 Task: Find connections with filter location Kyrenia with filter topic #Bestadvicewith filter profile language French with filter current company ConstructionPlacements Official with filter school Sri Padmavati Mahila Visvavidyalayam with filter industry Retail Office Equipment with filter service category Mortgage Lending with filter keywords title Front-Line Employees
Action: Mouse moved to (523, 64)
Screenshot: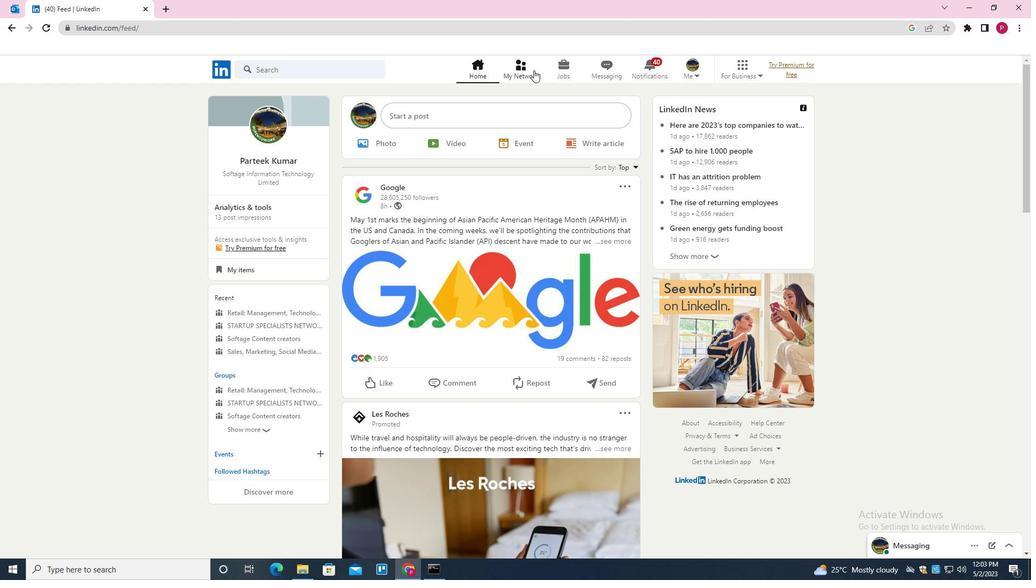 
Action: Mouse pressed left at (523, 64)
Screenshot: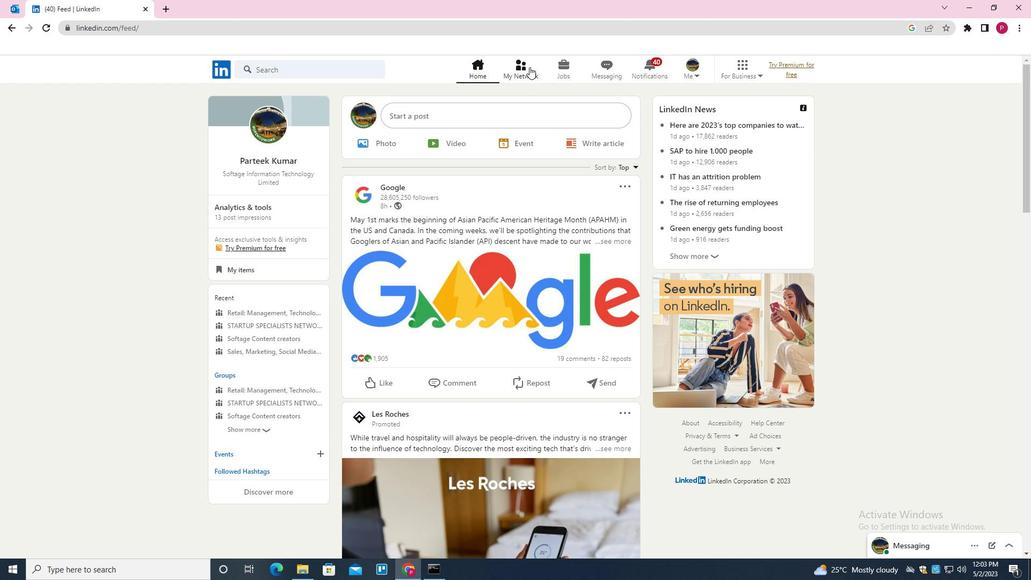 
Action: Mouse moved to (337, 133)
Screenshot: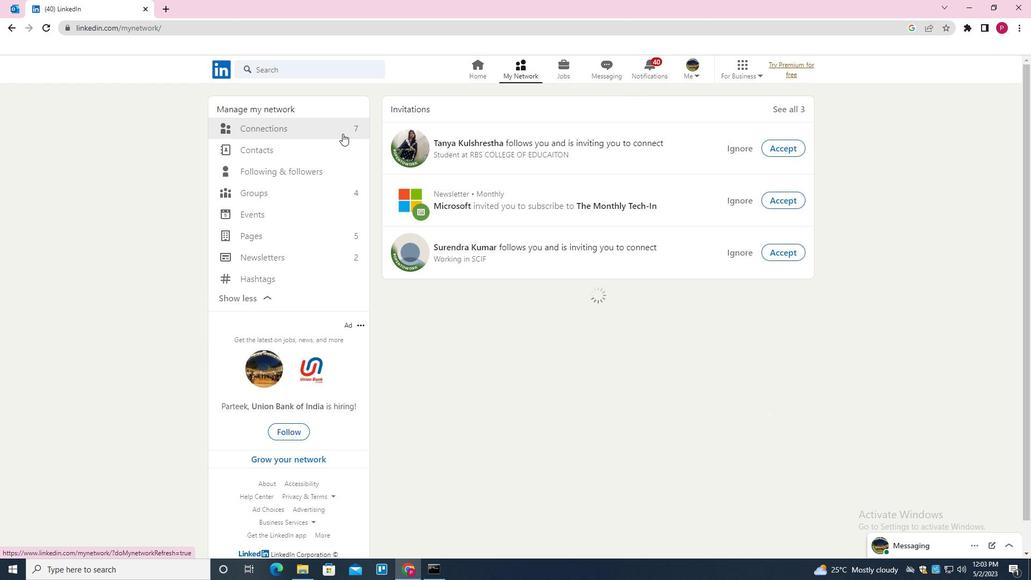 
Action: Mouse pressed left at (337, 133)
Screenshot: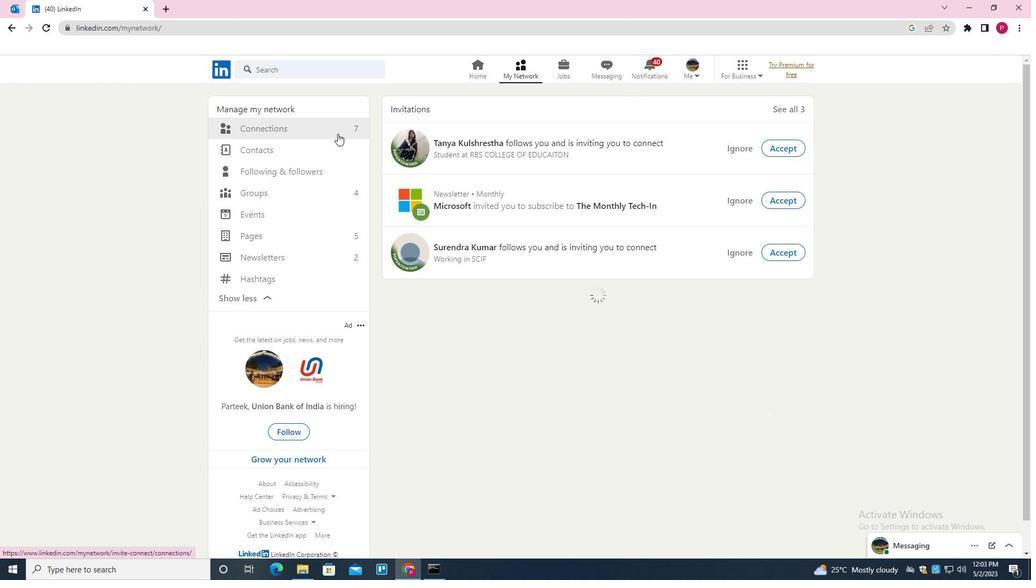 
Action: Mouse moved to (591, 129)
Screenshot: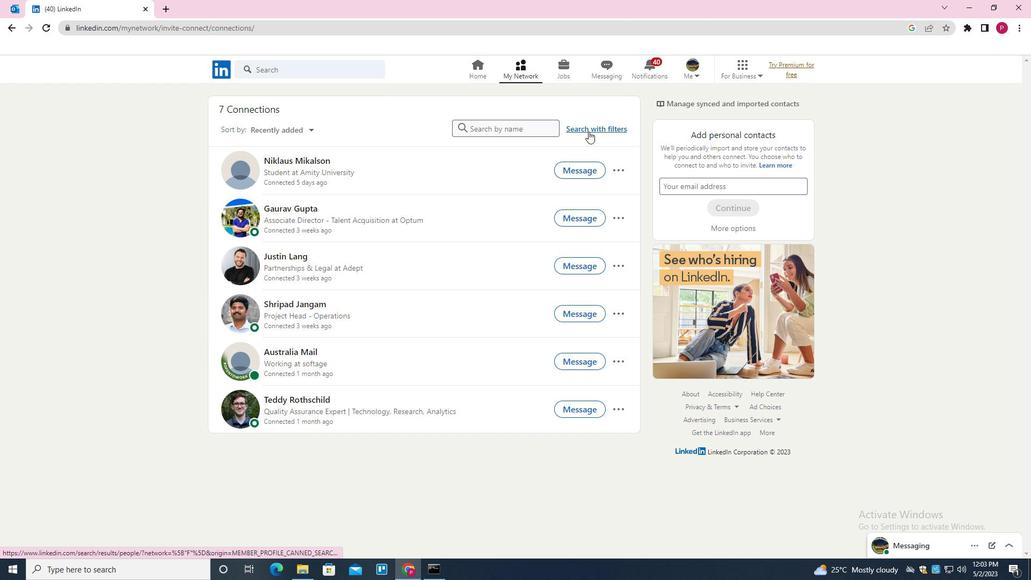 
Action: Mouse pressed left at (591, 129)
Screenshot: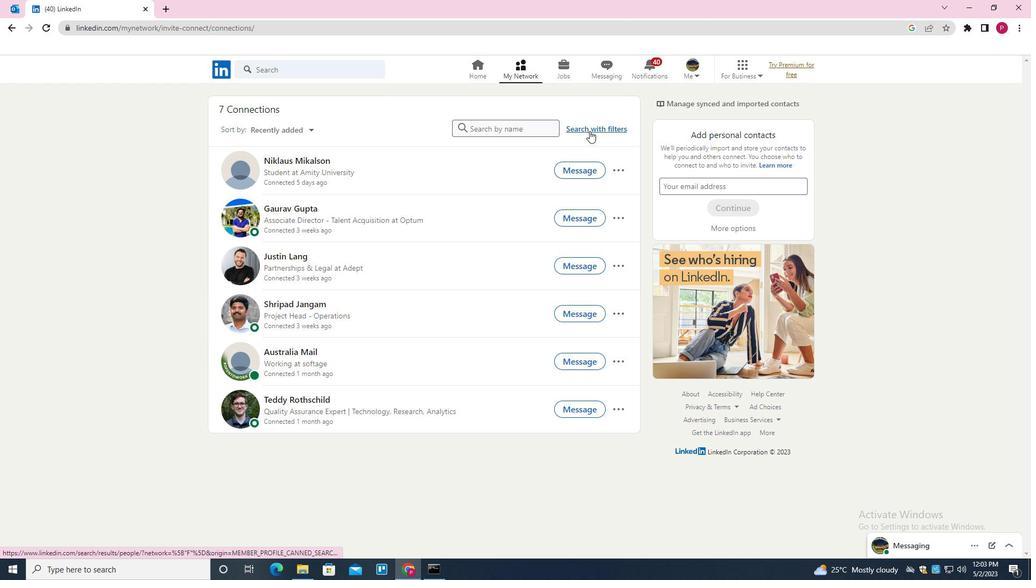 
Action: Mouse moved to (546, 95)
Screenshot: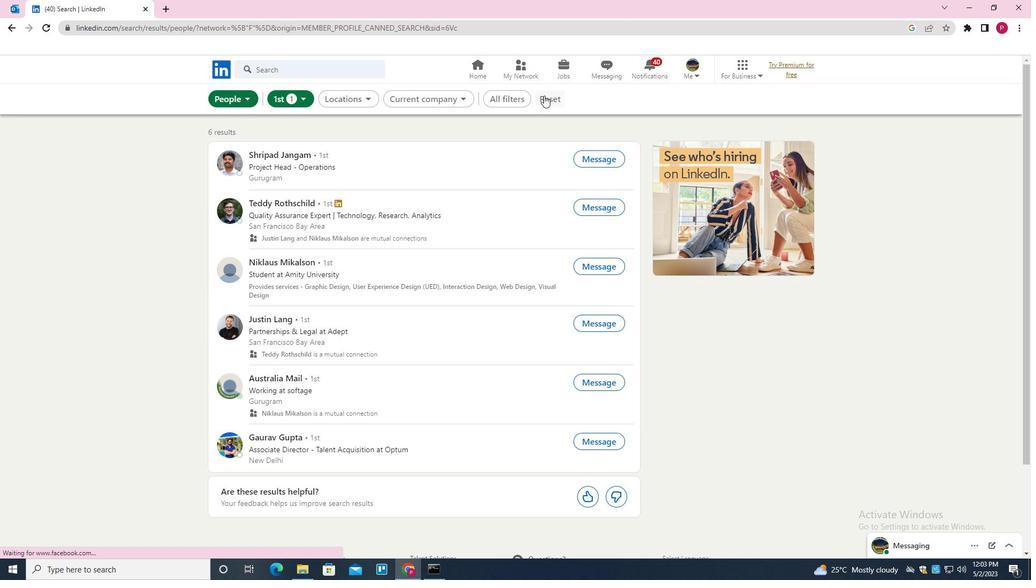 
Action: Mouse pressed left at (546, 95)
Screenshot: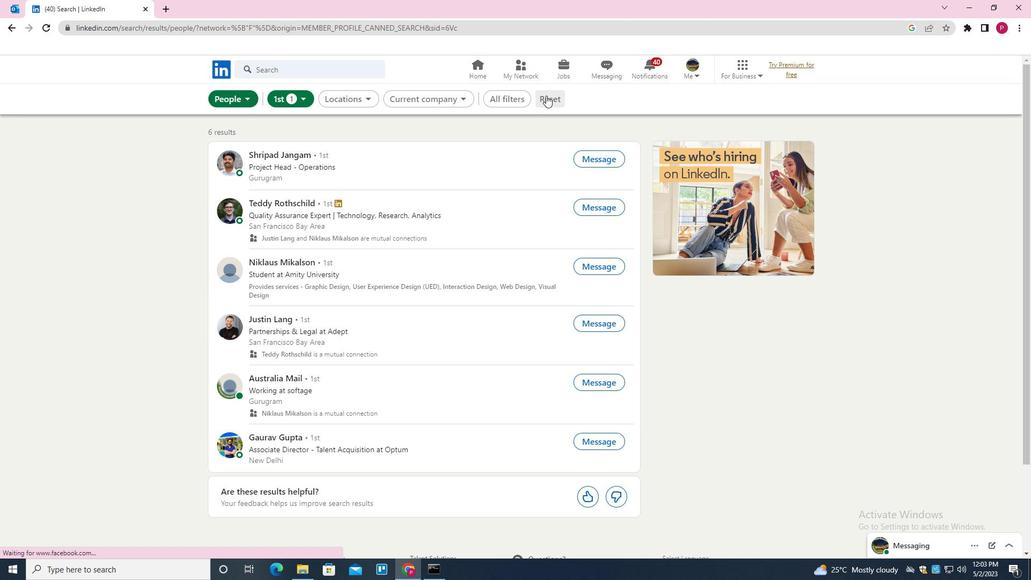 
Action: Mouse moved to (536, 95)
Screenshot: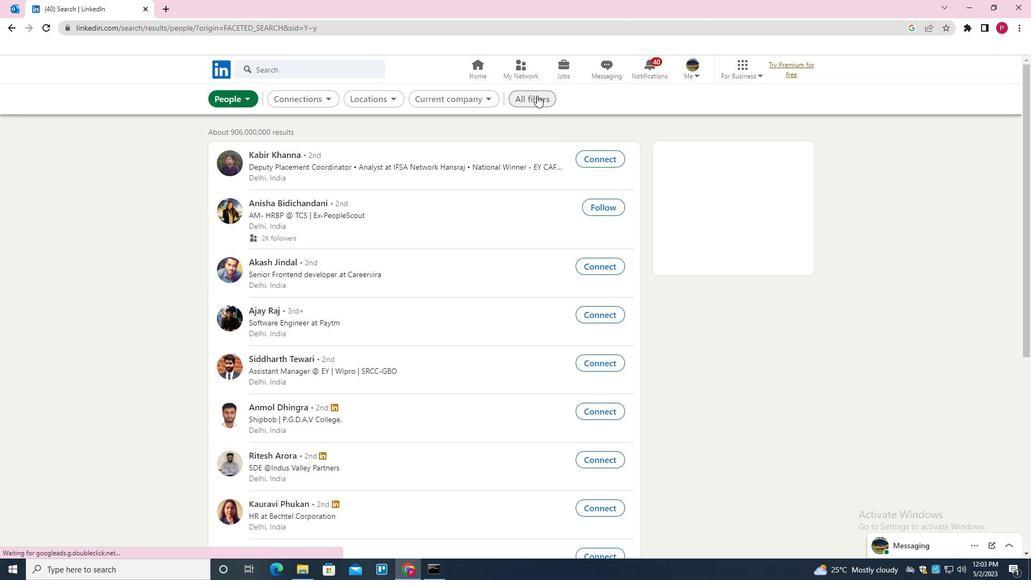 
Action: Mouse pressed left at (536, 95)
Screenshot: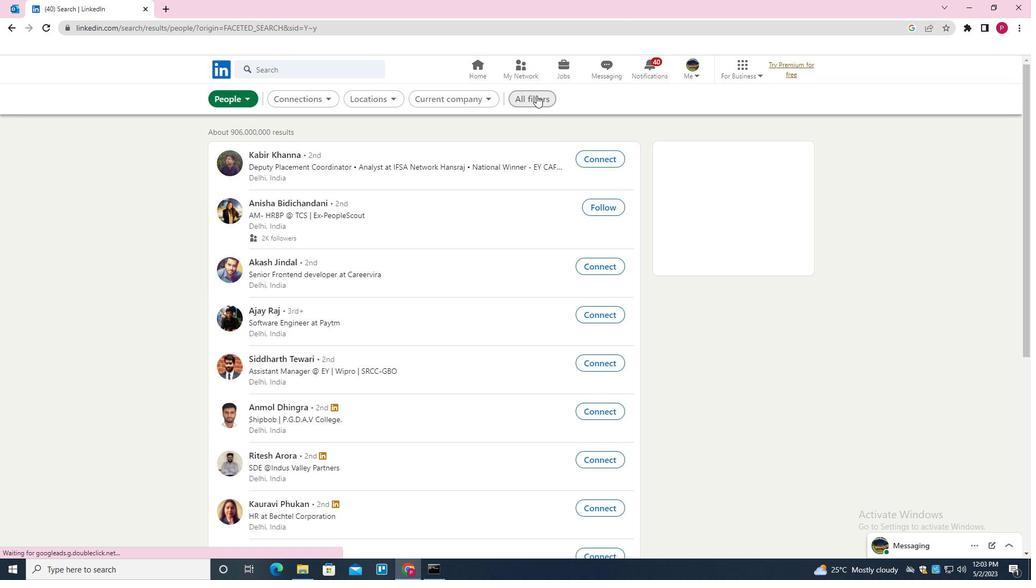 
Action: Mouse moved to (813, 274)
Screenshot: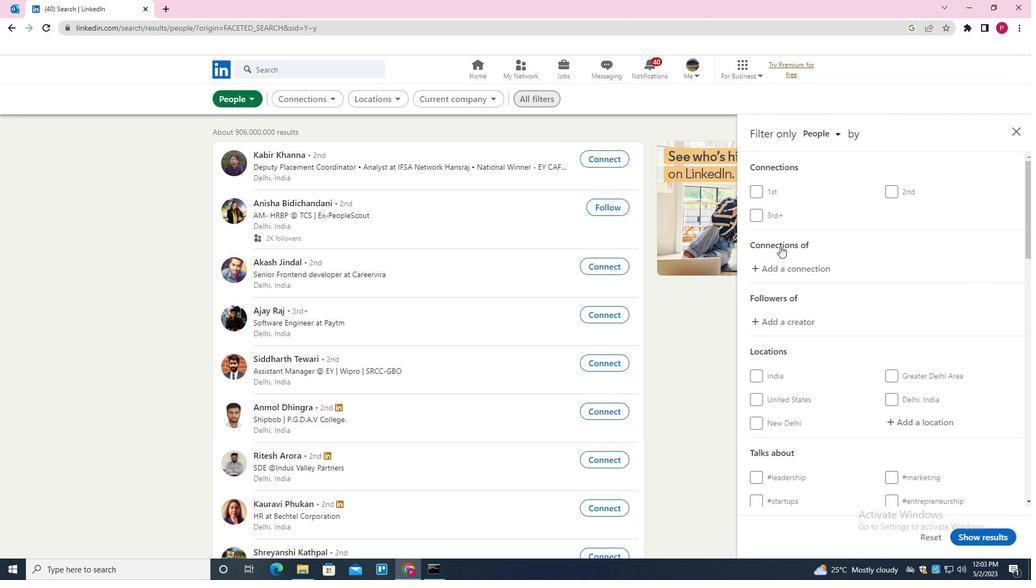 
Action: Mouse scrolled (813, 273) with delta (0, 0)
Screenshot: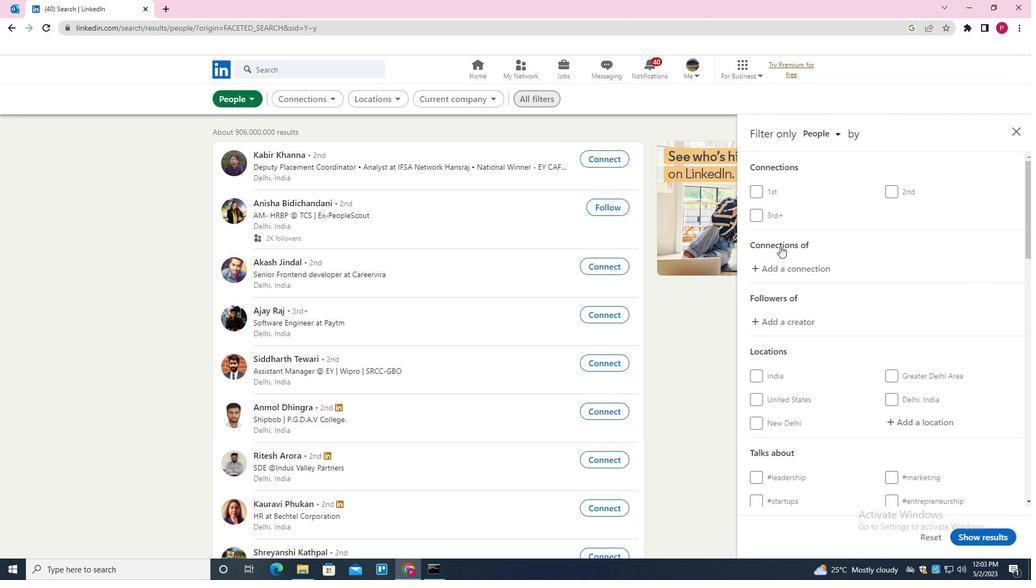 
Action: Mouse moved to (816, 278)
Screenshot: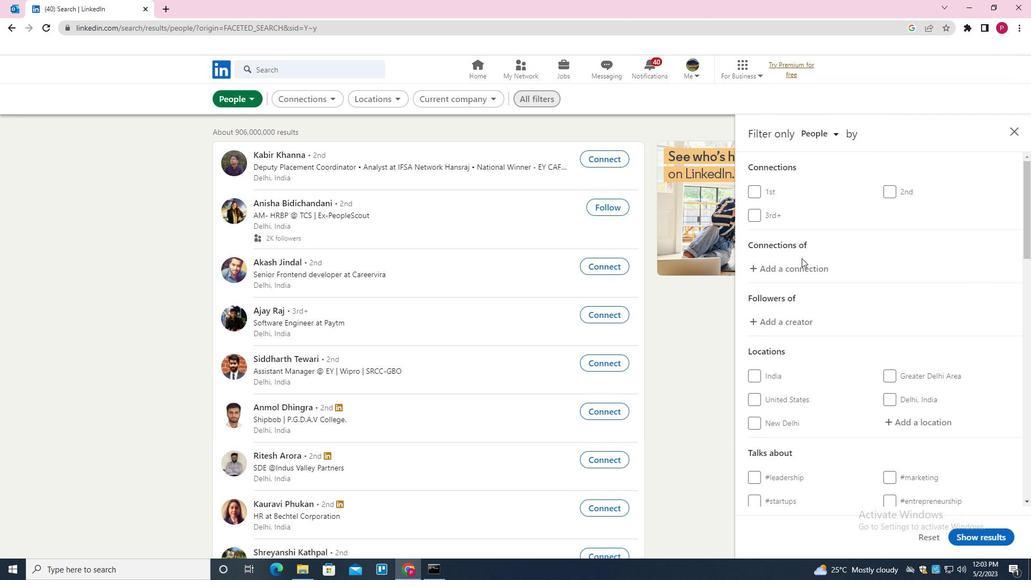 
Action: Mouse scrolled (816, 278) with delta (0, 0)
Screenshot: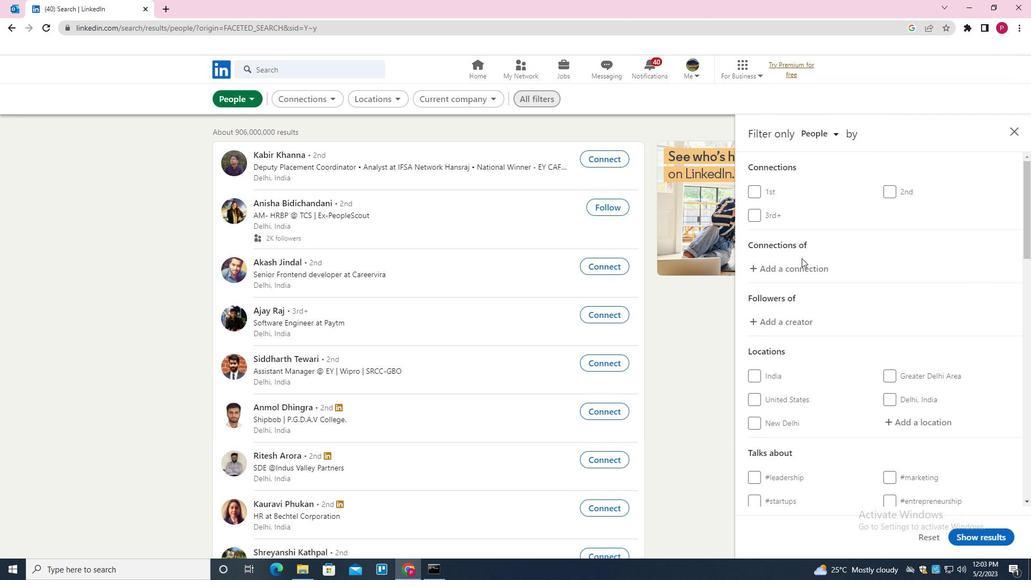 
Action: Mouse moved to (818, 280)
Screenshot: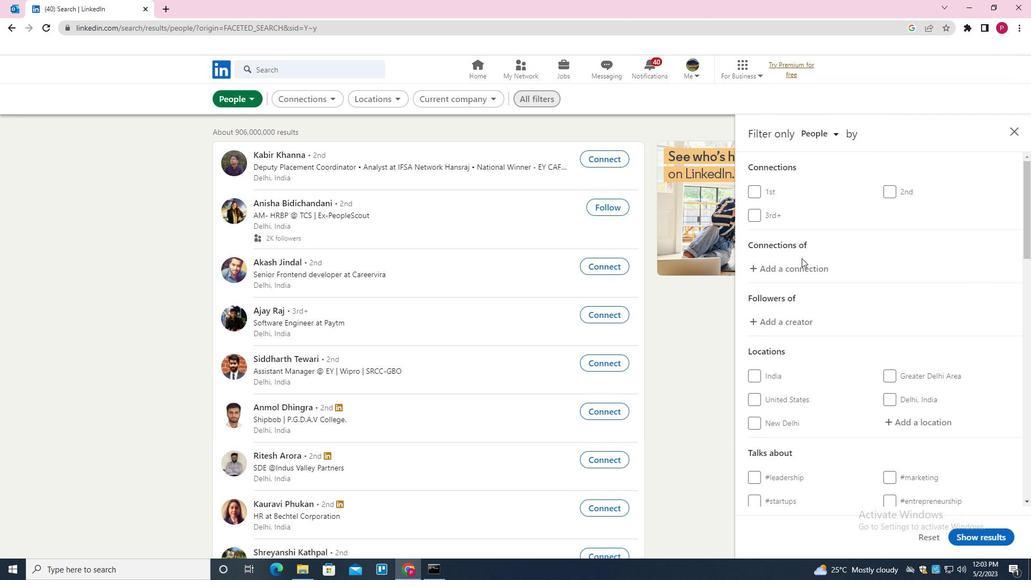 
Action: Mouse scrolled (818, 280) with delta (0, 0)
Screenshot: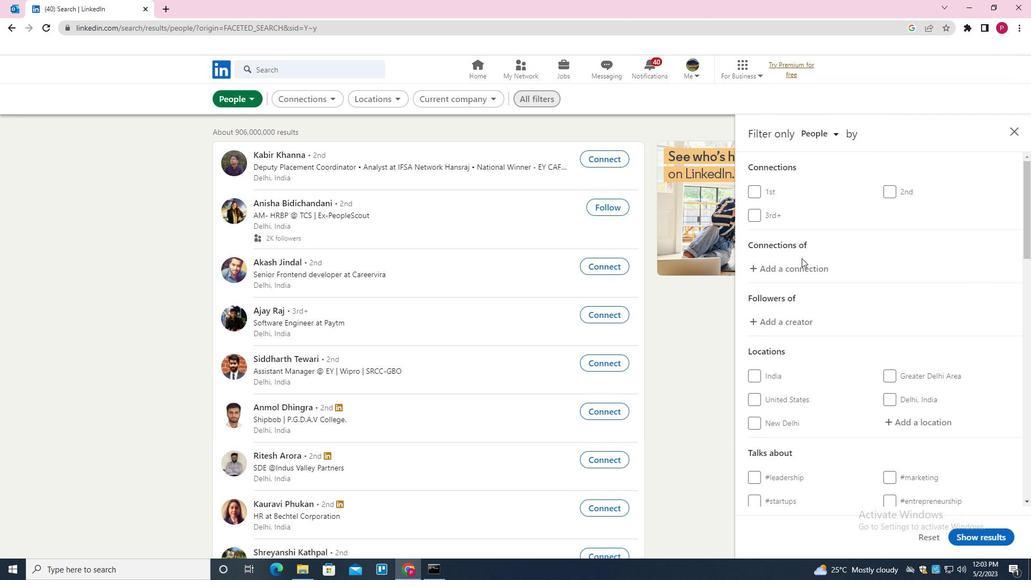 
Action: Mouse moved to (936, 267)
Screenshot: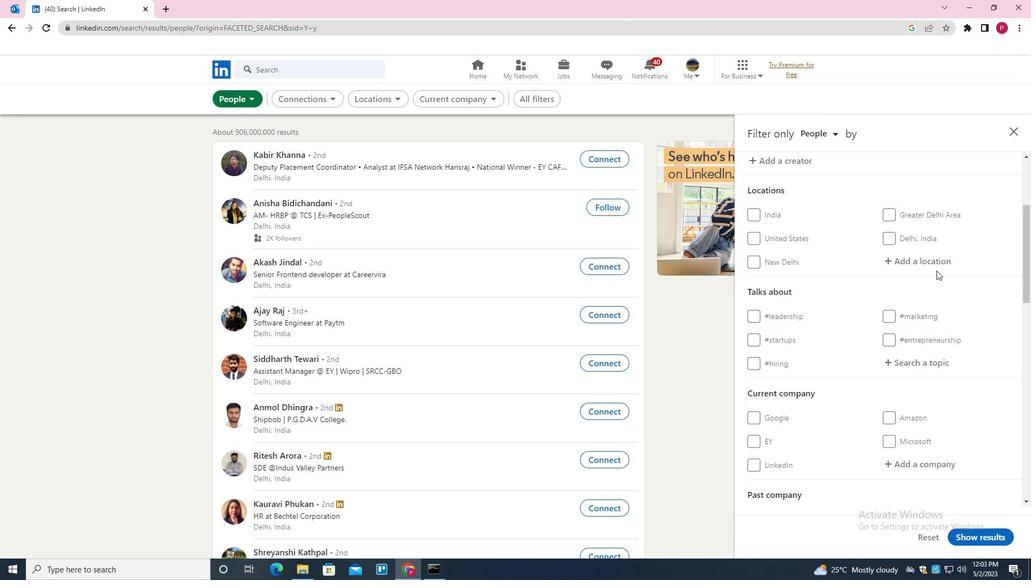 
Action: Mouse pressed left at (936, 267)
Screenshot: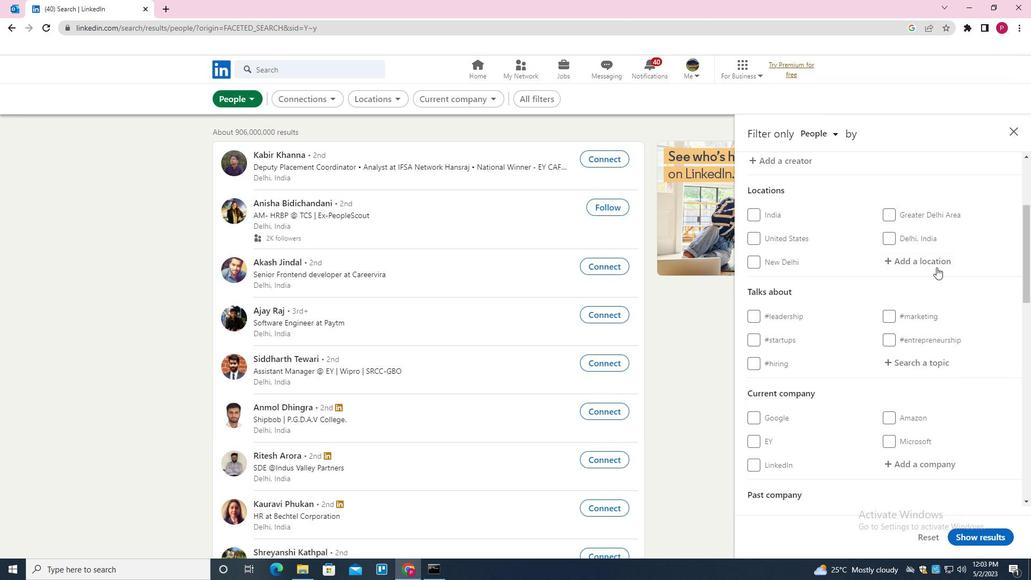 
Action: Mouse moved to (934, 268)
Screenshot: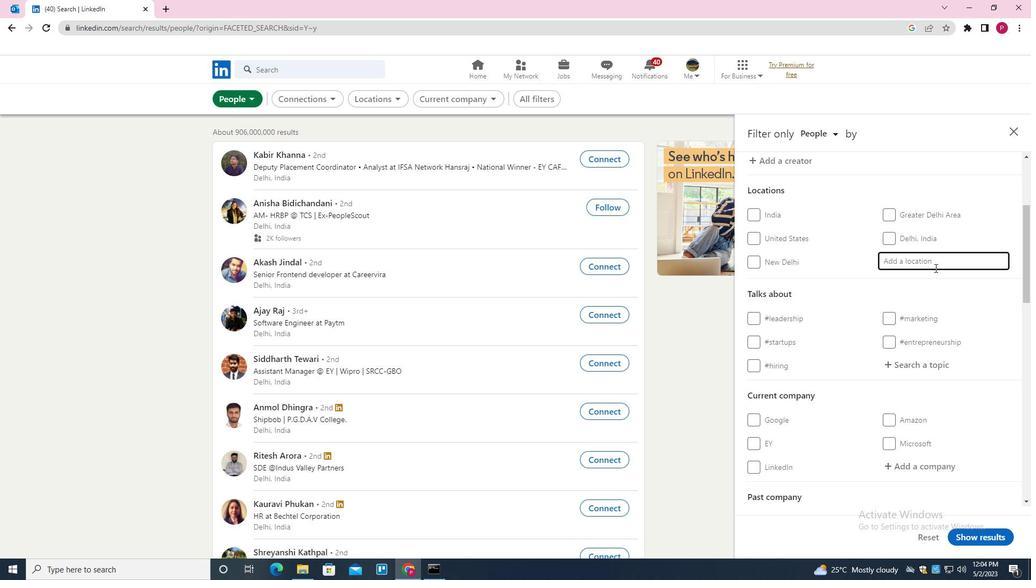 
Action: Key pressed <Key.shift>K
Screenshot: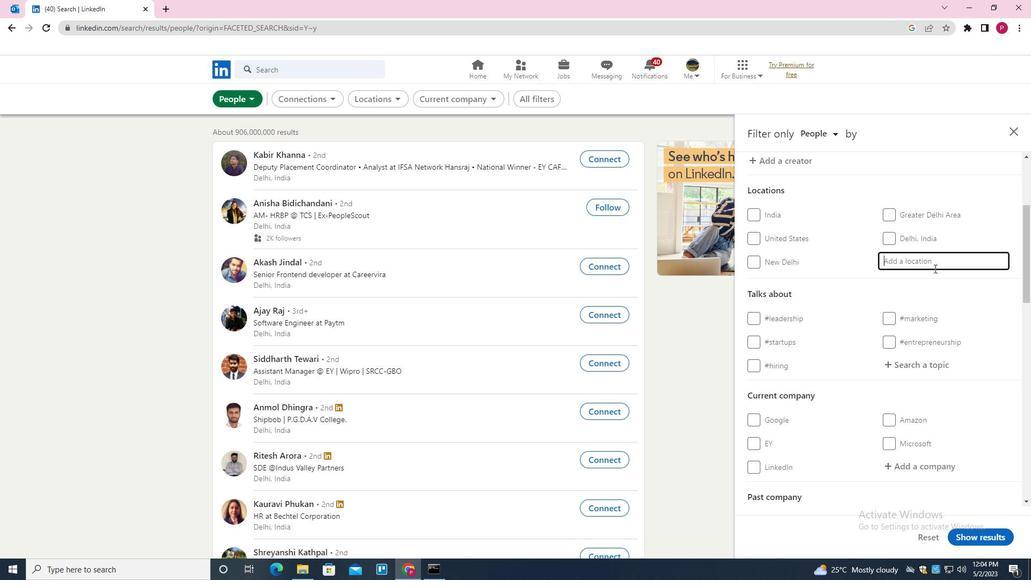 
Action: Mouse moved to (934, 268)
Screenshot: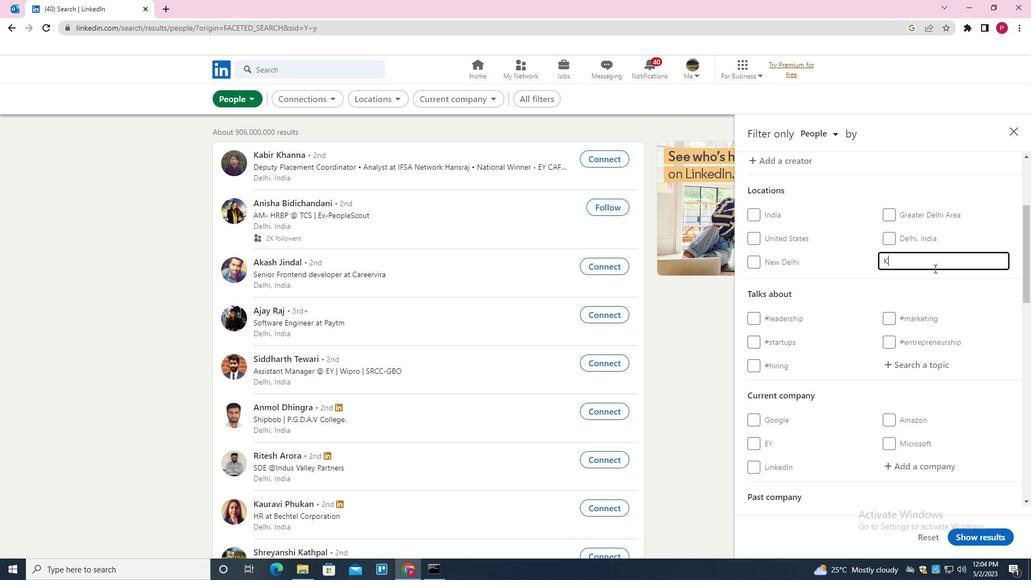 
Action: Key pressed YRE<Key.down><Key.enter>
Screenshot: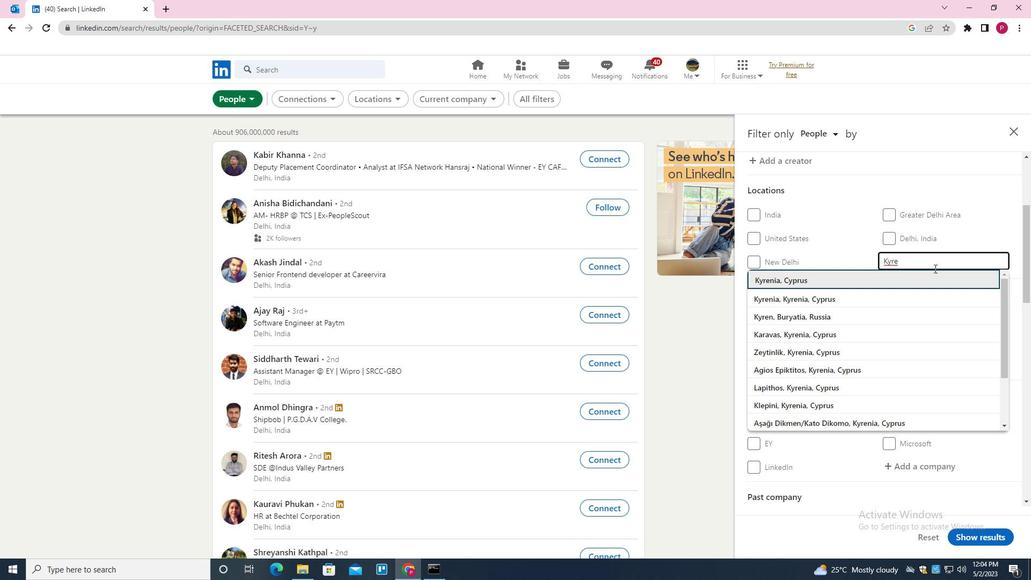 
Action: Mouse moved to (883, 327)
Screenshot: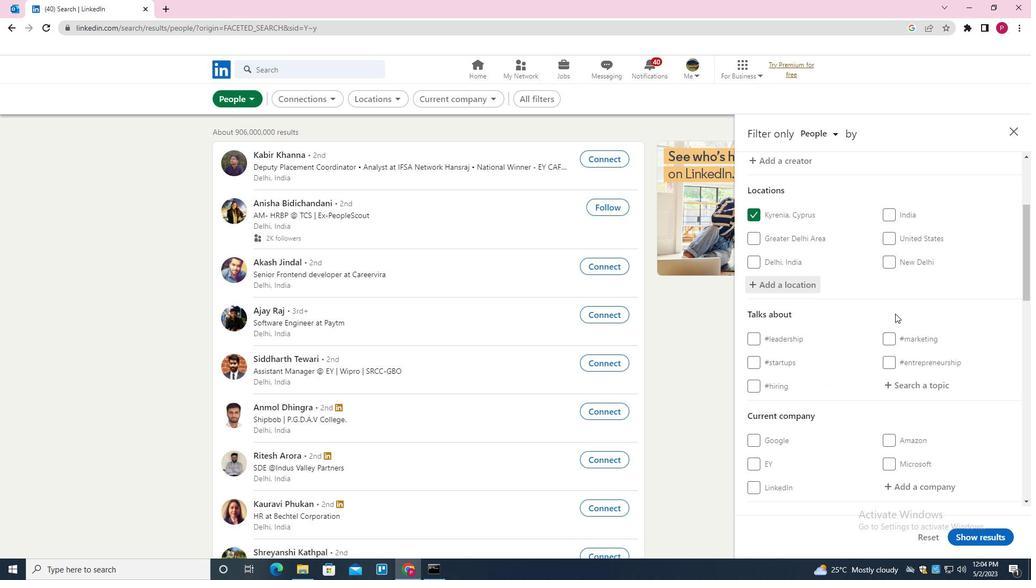 
Action: Mouse scrolled (883, 326) with delta (0, 0)
Screenshot: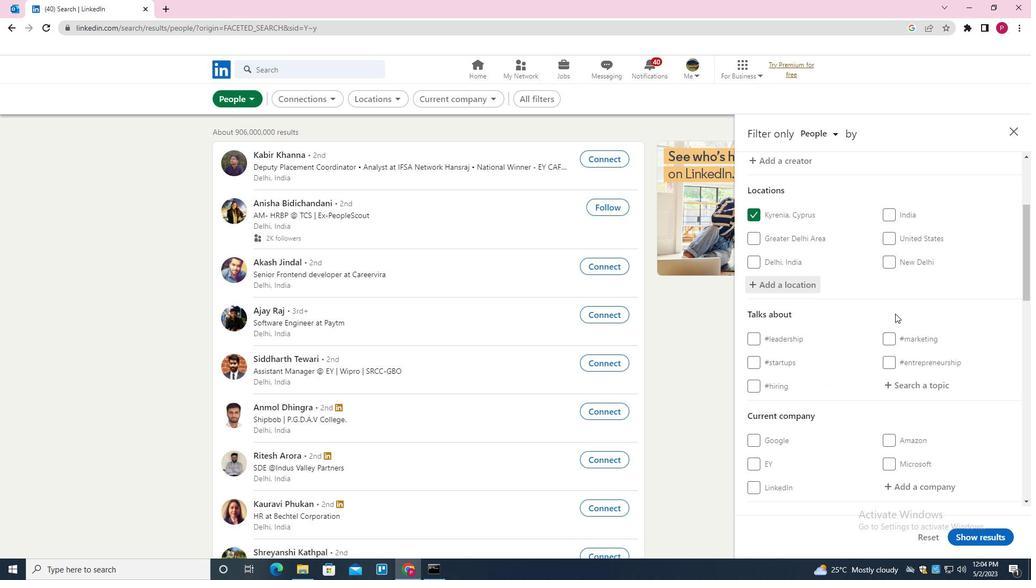 
Action: Mouse scrolled (883, 326) with delta (0, 0)
Screenshot: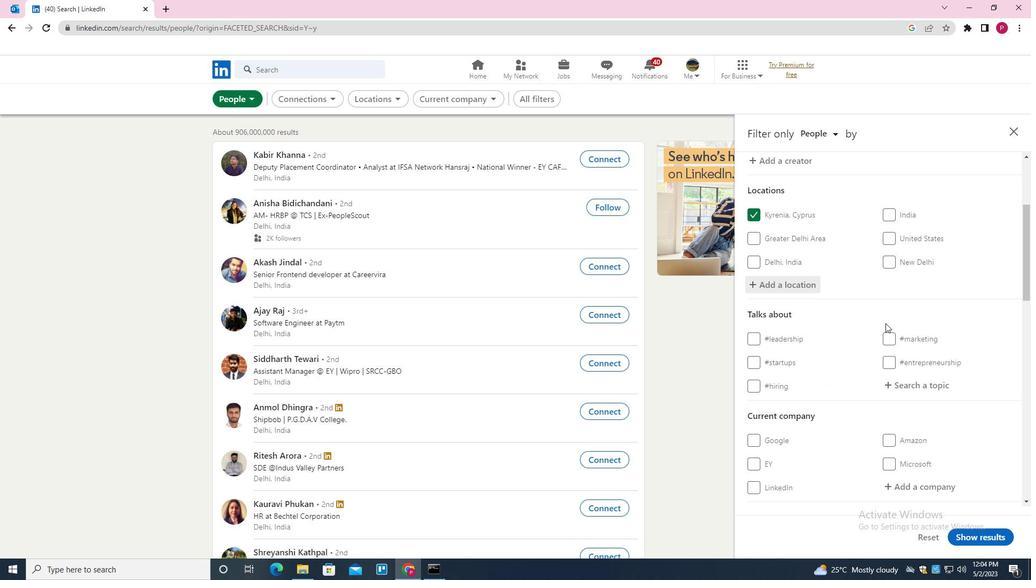 
Action: Mouse scrolled (883, 326) with delta (0, 0)
Screenshot: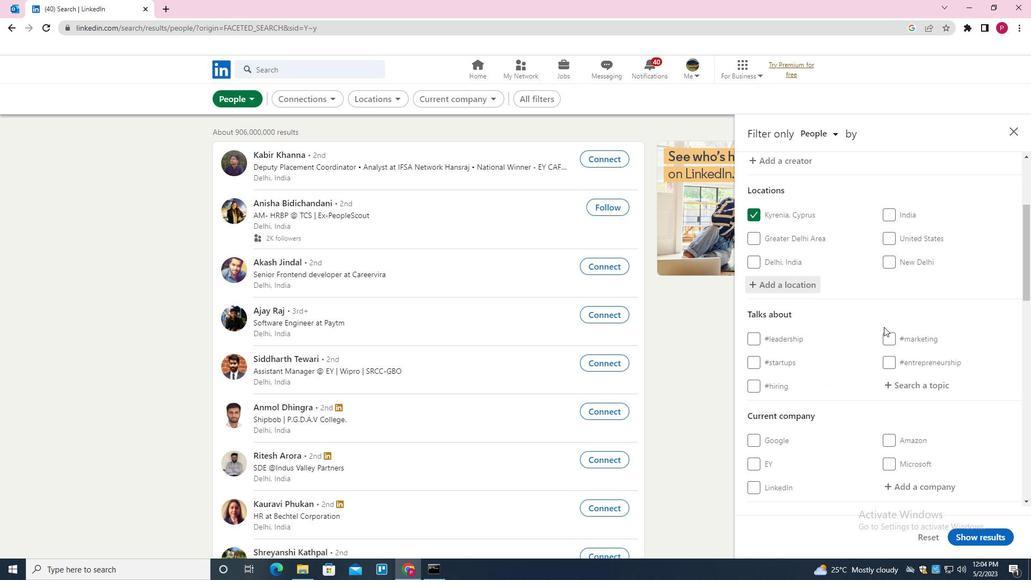 
Action: Mouse moved to (909, 227)
Screenshot: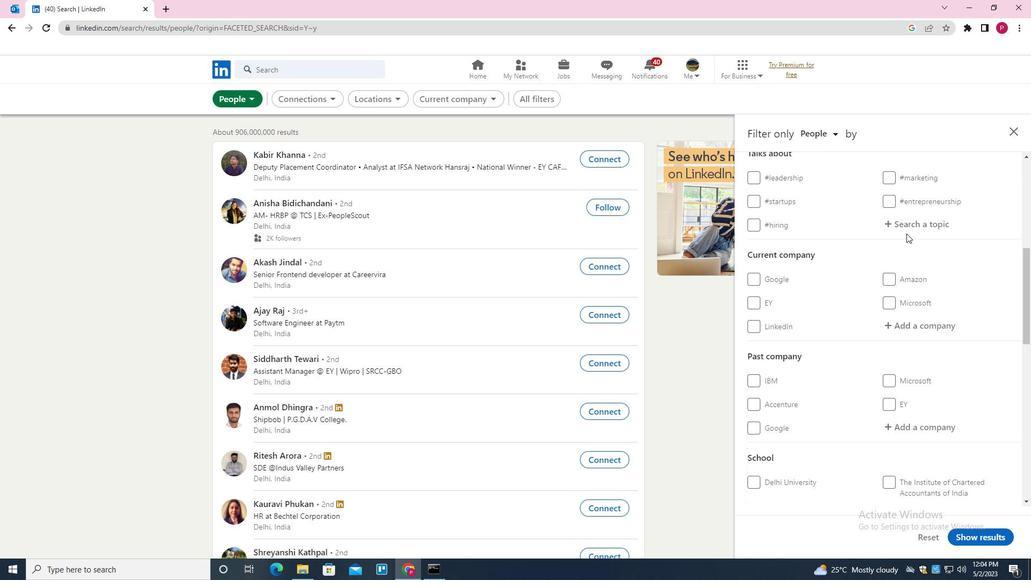 
Action: Mouse pressed left at (909, 227)
Screenshot: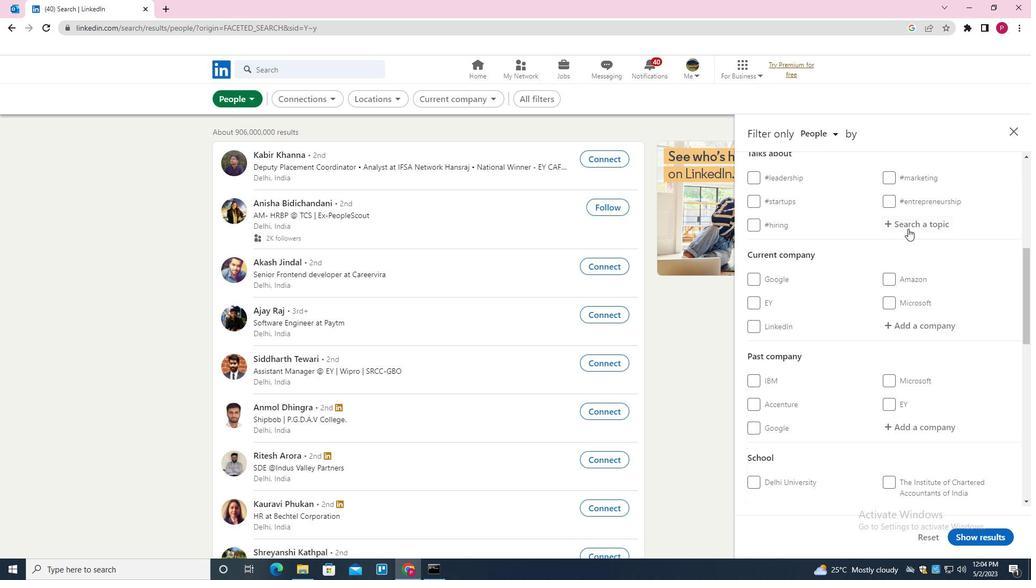 
Action: Key pressed BESTADVICE<Key.down><Key.enter>
Screenshot: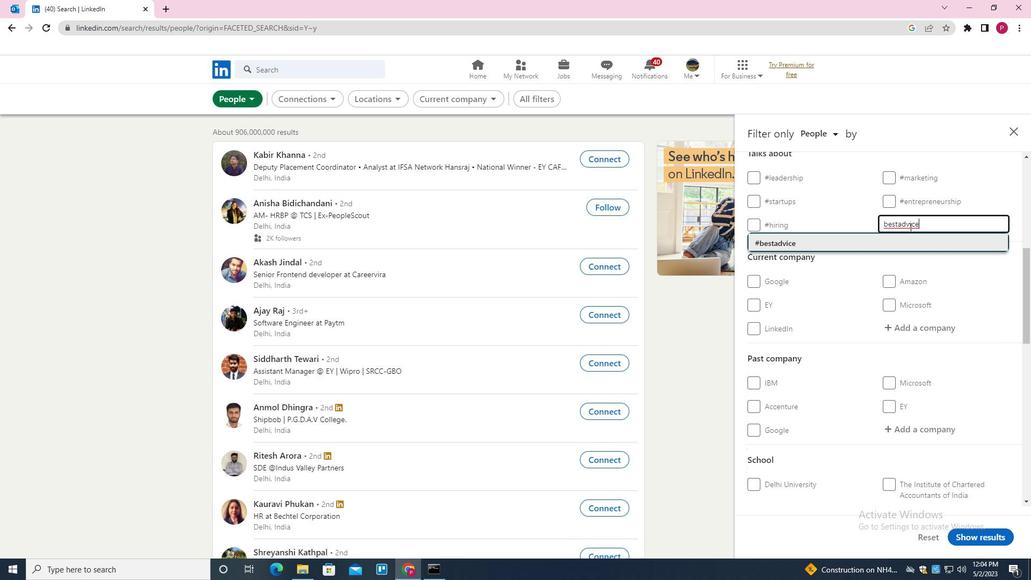 
Action: Mouse moved to (889, 288)
Screenshot: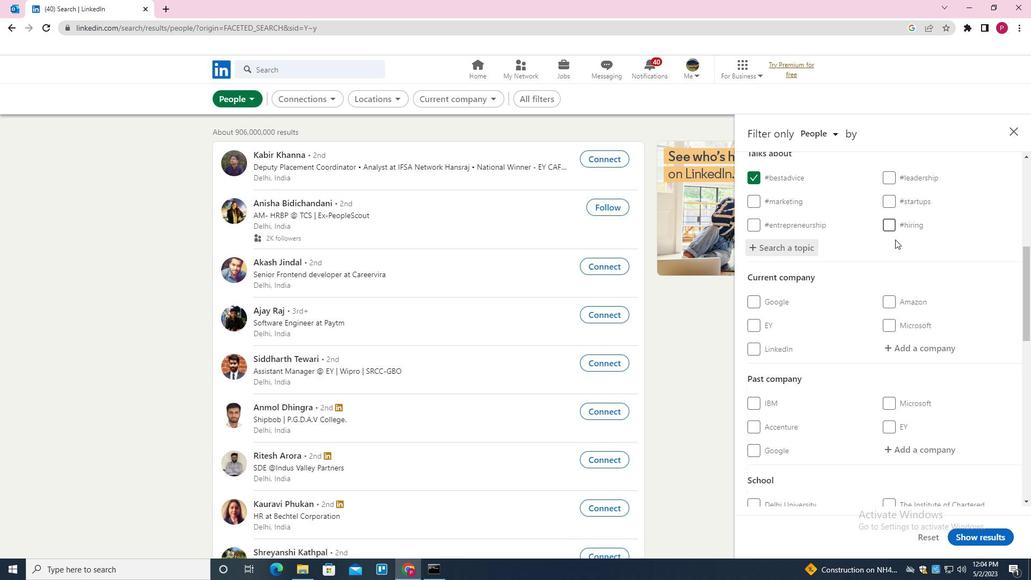 
Action: Mouse scrolled (889, 287) with delta (0, 0)
Screenshot: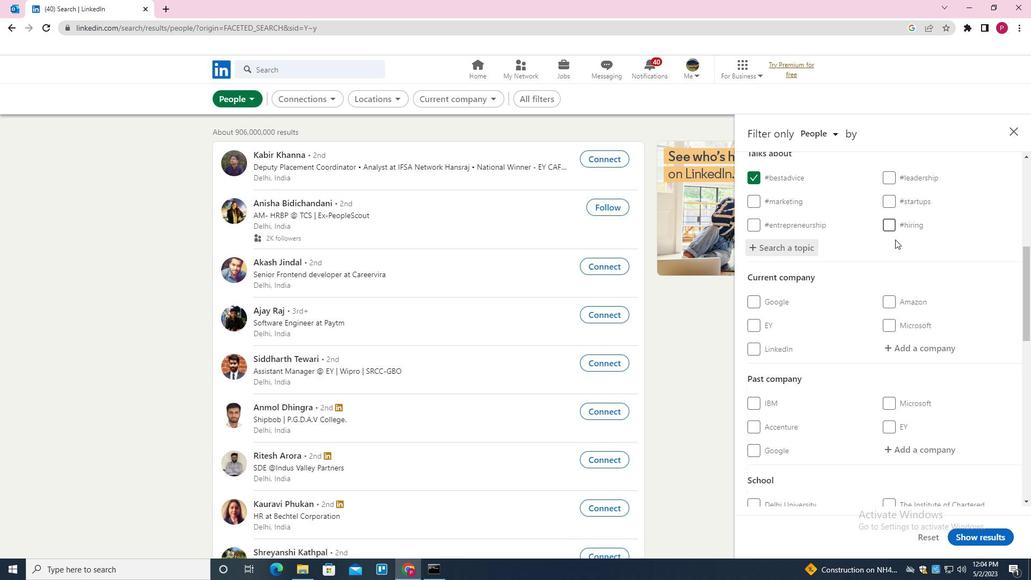 
Action: Mouse scrolled (889, 287) with delta (0, 0)
Screenshot: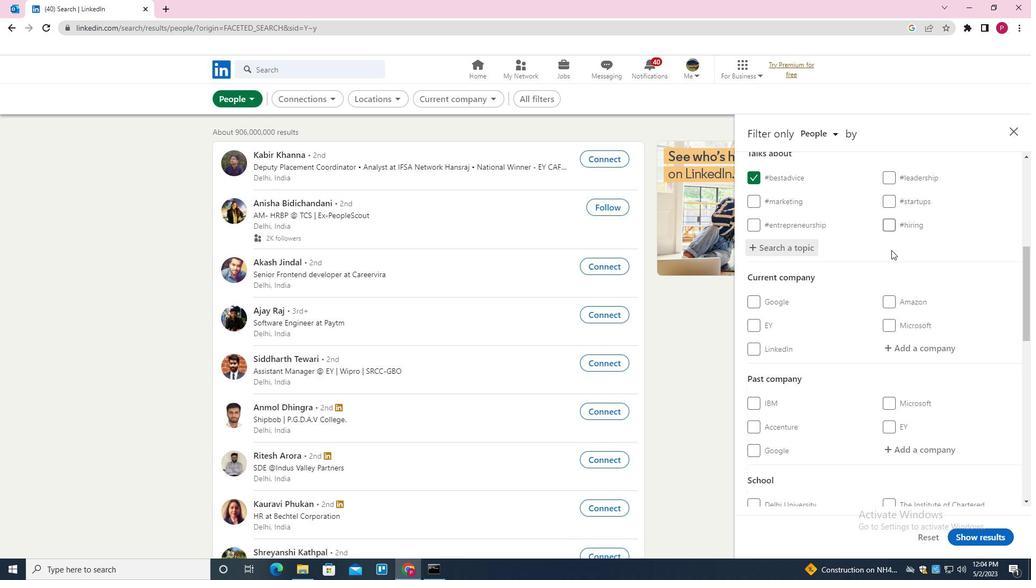 
Action: Mouse moved to (889, 288)
Screenshot: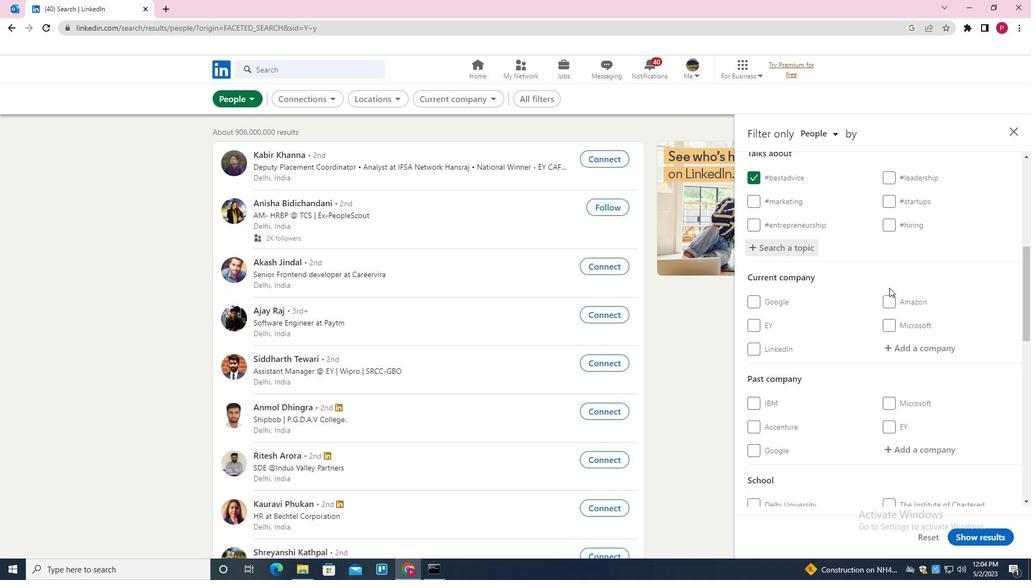 
Action: Mouse scrolled (889, 288) with delta (0, 0)
Screenshot: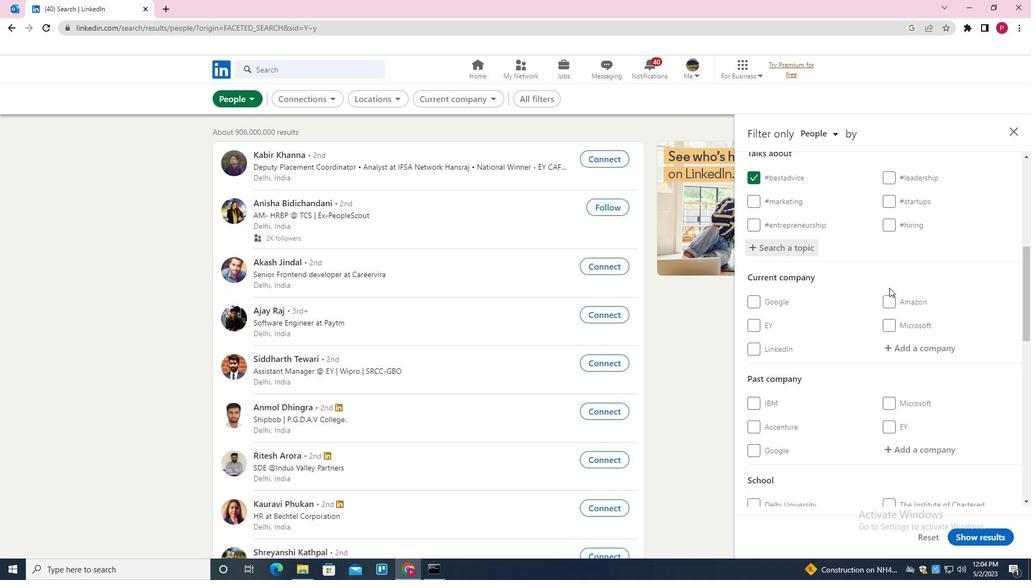 
Action: Mouse moved to (887, 291)
Screenshot: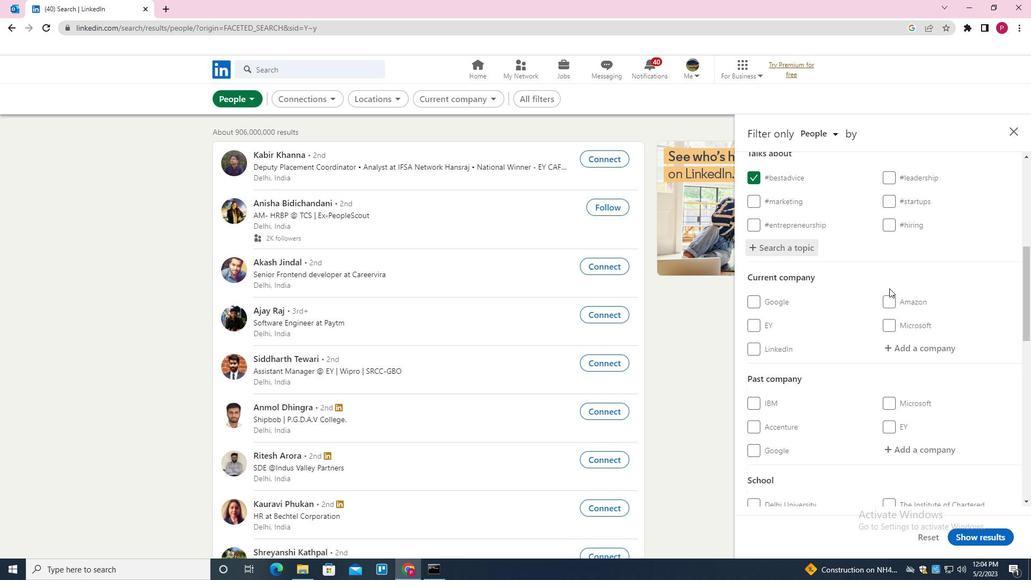 
Action: Mouse scrolled (887, 290) with delta (0, 0)
Screenshot: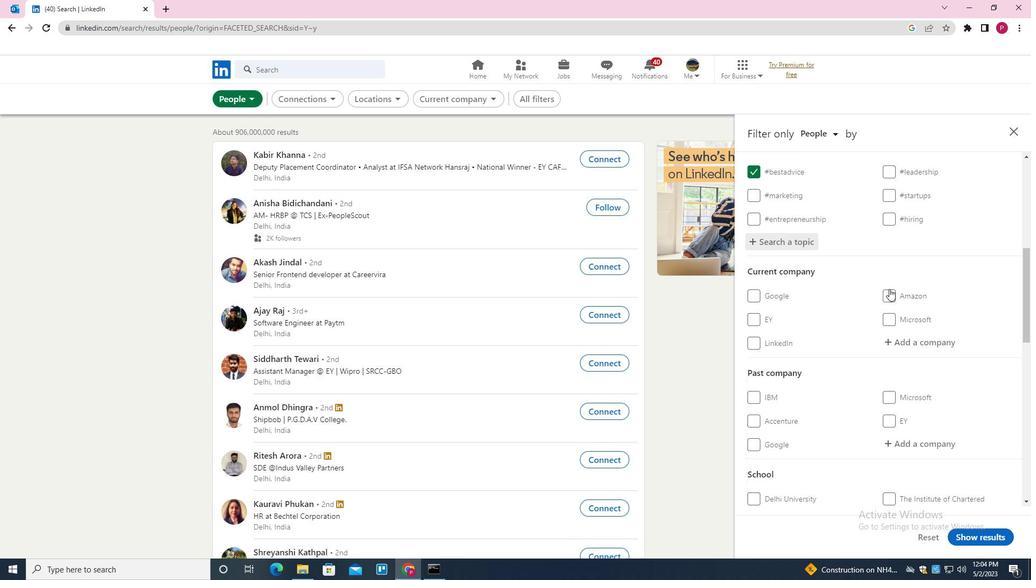 
Action: Mouse moved to (854, 272)
Screenshot: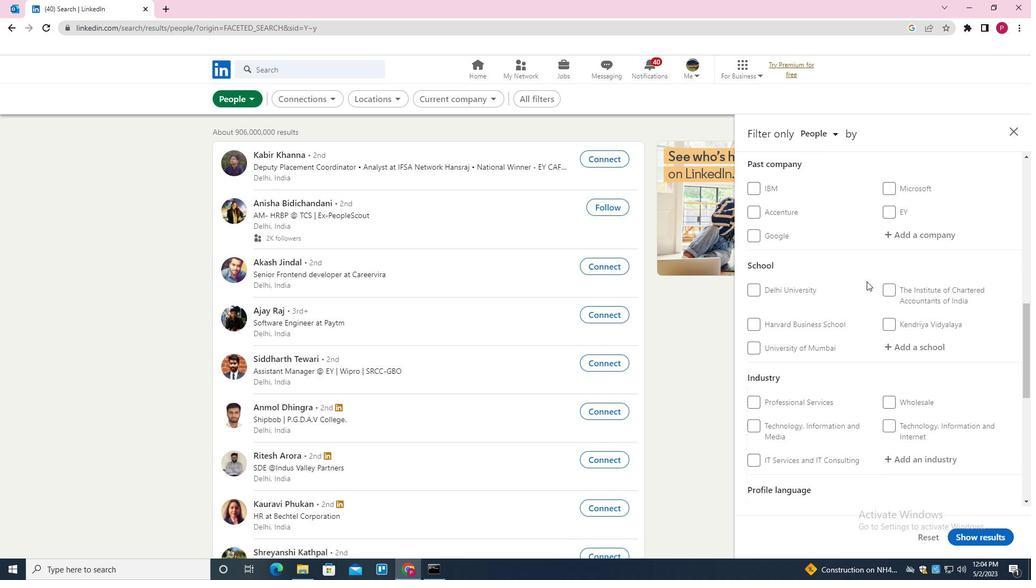 
Action: Mouse scrolled (854, 271) with delta (0, 0)
Screenshot: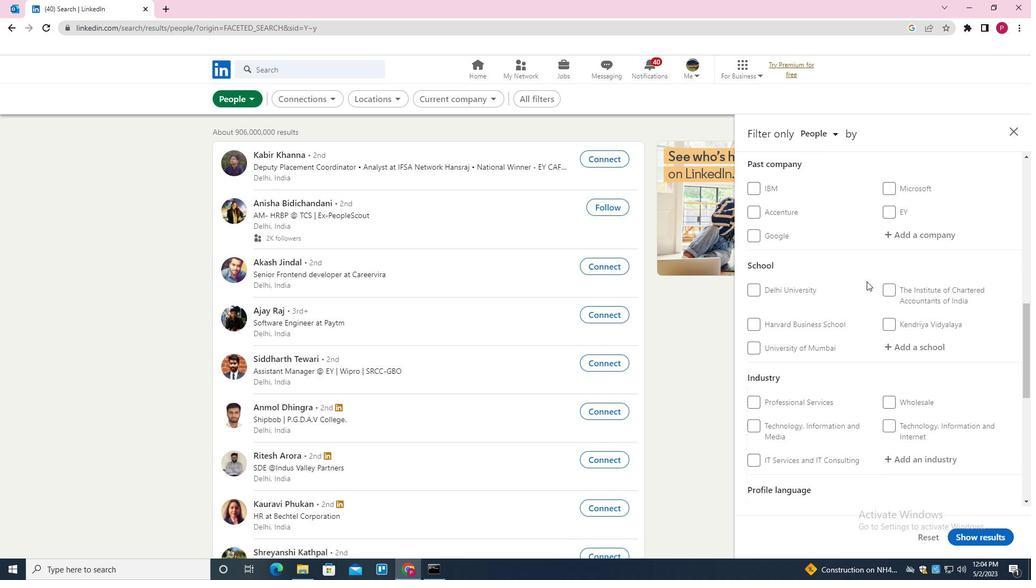 
Action: Mouse moved to (854, 272)
Screenshot: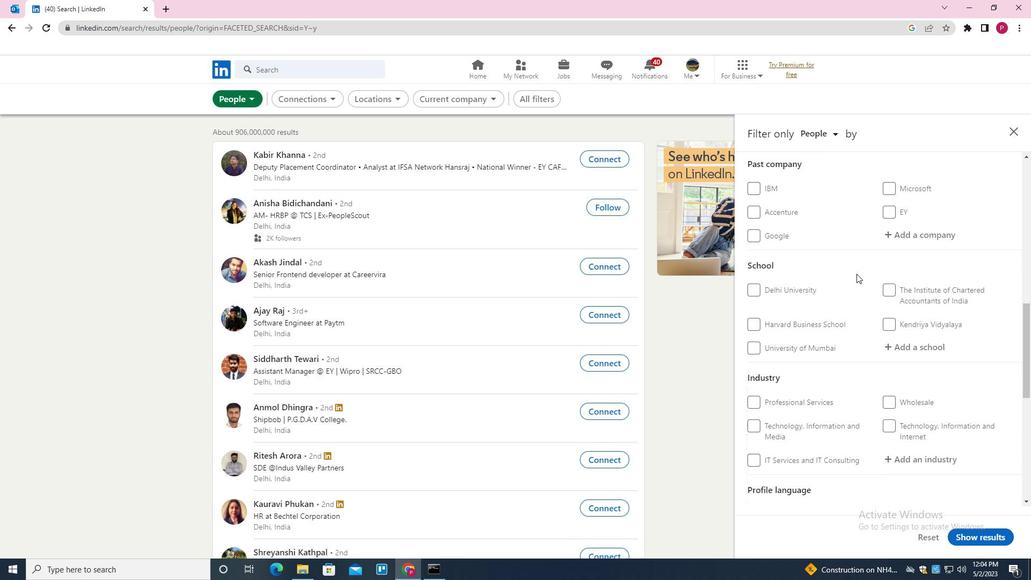 
Action: Mouse scrolled (854, 271) with delta (0, 0)
Screenshot: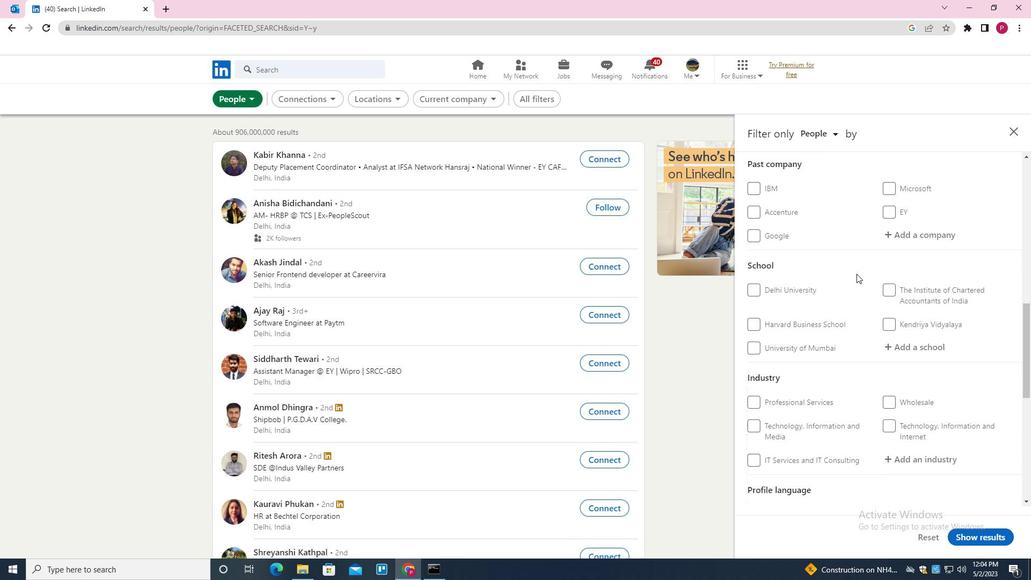 
Action: Mouse moved to (853, 272)
Screenshot: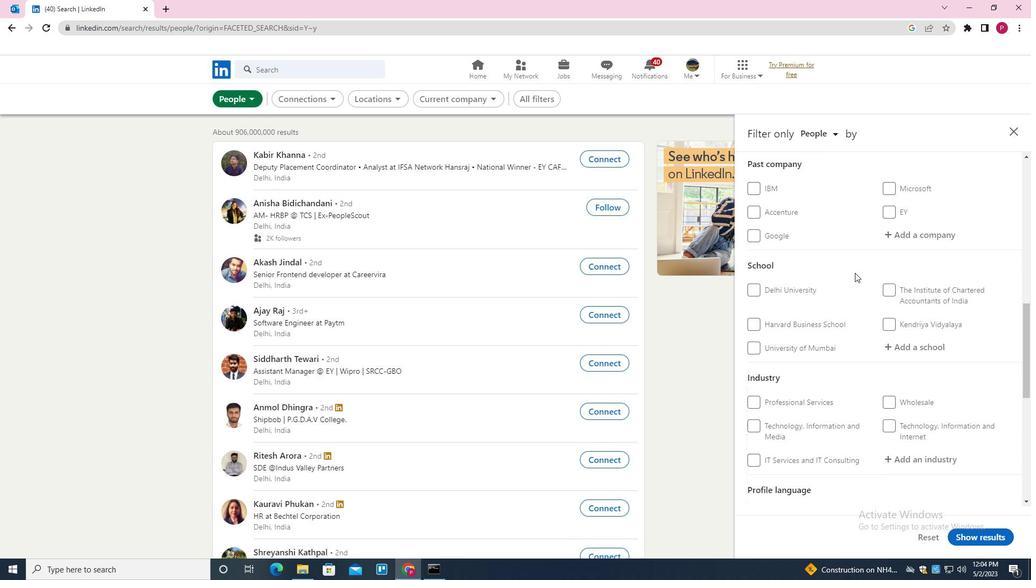 
Action: Mouse scrolled (853, 271) with delta (0, 0)
Screenshot: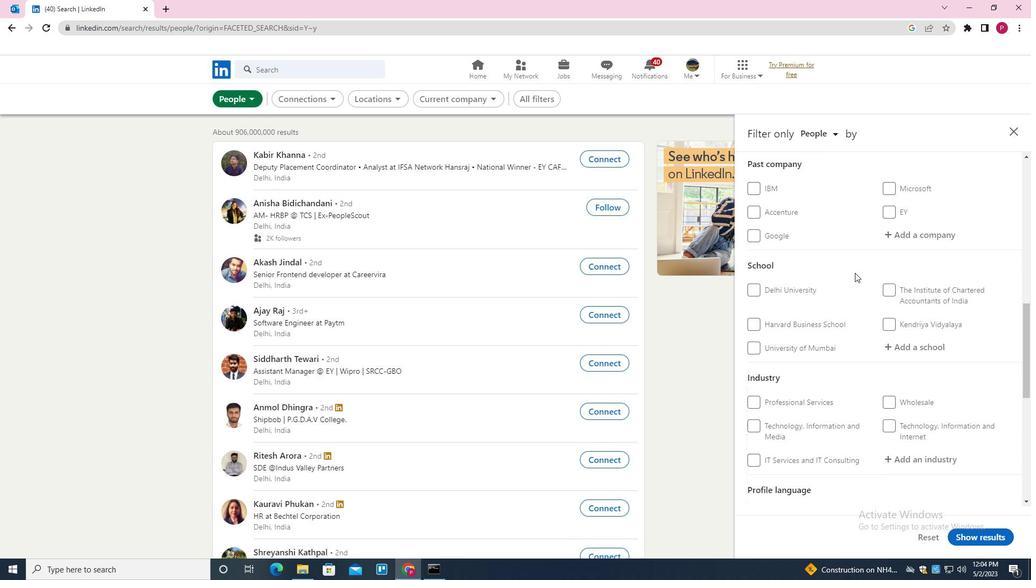 
Action: Mouse moved to (853, 272)
Screenshot: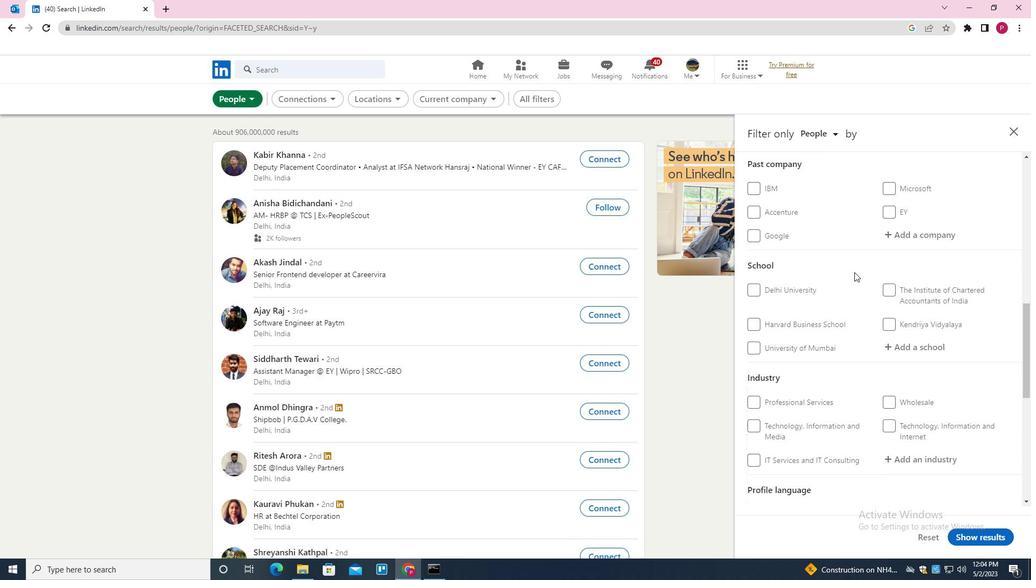 
Action: Mouse scrolled (853, 272) with delta (0, 0)
Screenshot: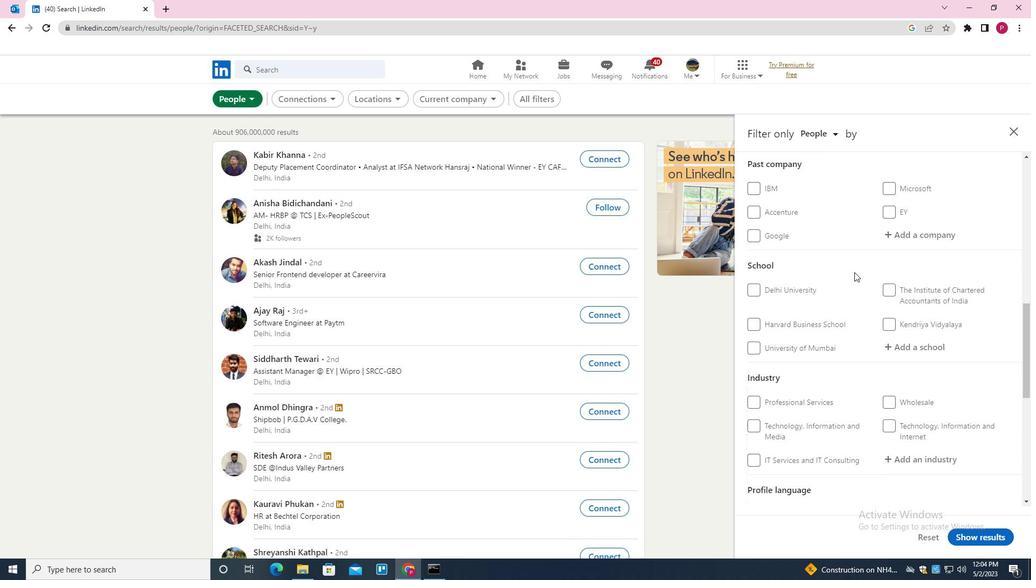 
Action: Mouse moved to (892, 302)
Screenshot: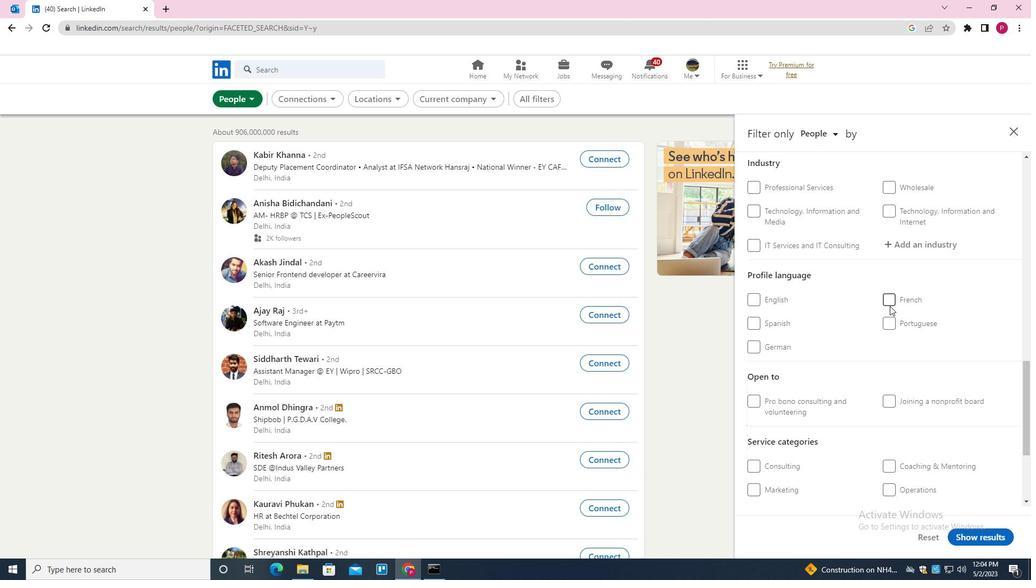 
Action: Mouse pressed left at (892, 302)
Screenshot: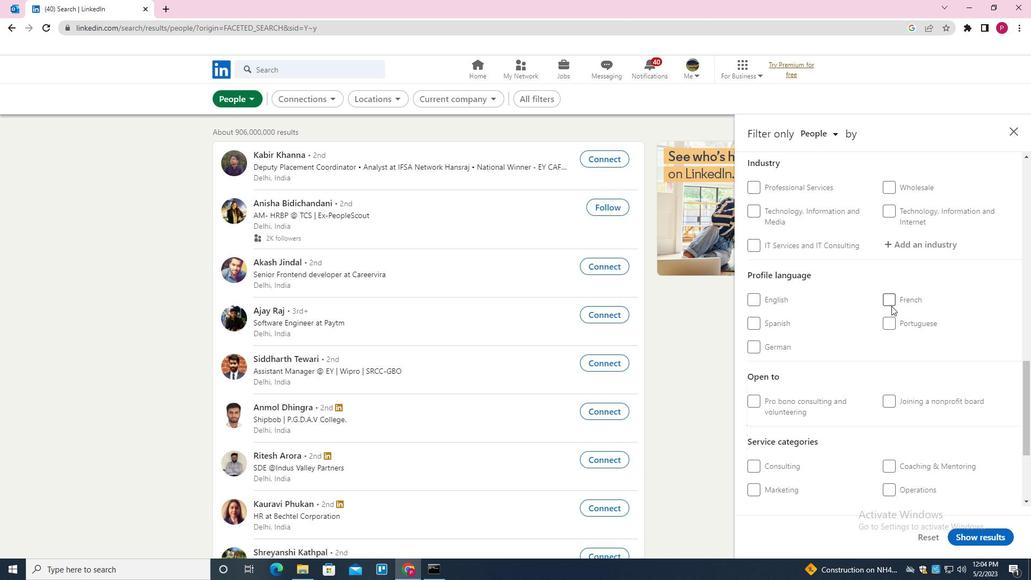 
Action: Mouse moved to (889, 305)
Screenshot: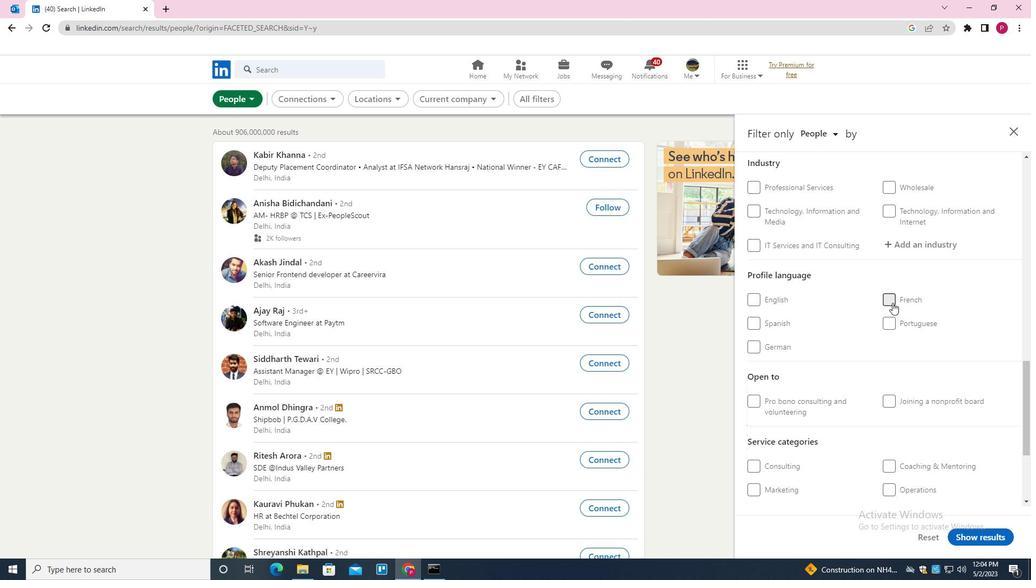 
Action: Mouse scrolled (889, 305) with delta (0, 0)
Screenshot: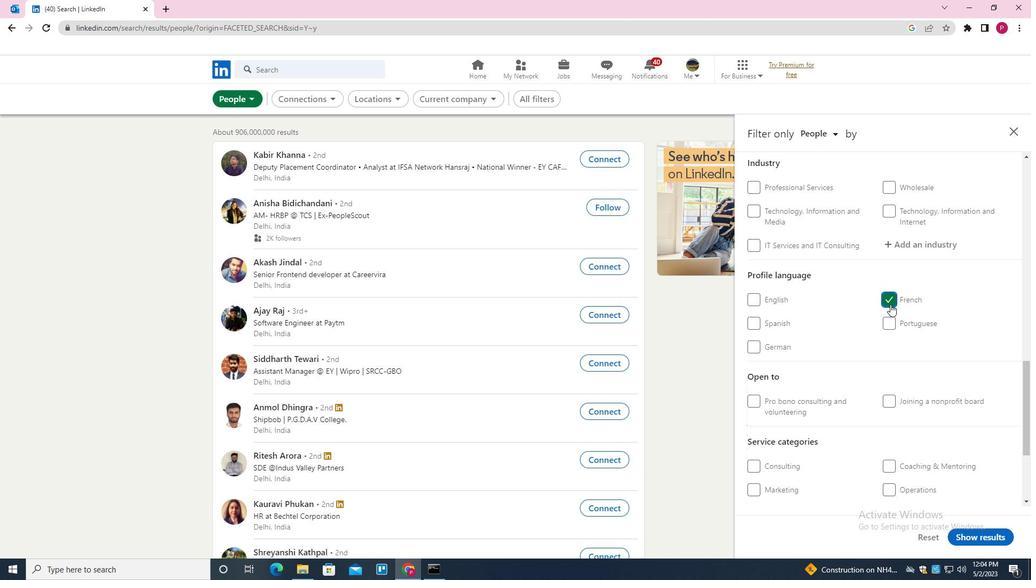 
Action: Mouse scrolled (889, 305) with delta (0, 0)
Screenshot: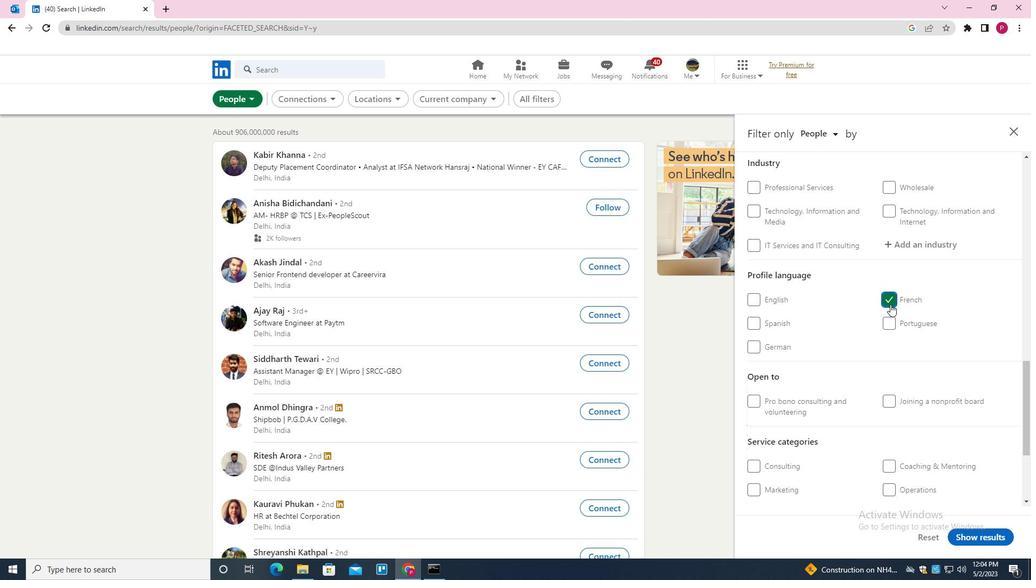 
Action: Mouse scrolled (889, 305) with delta (0, 0)
Screenshot: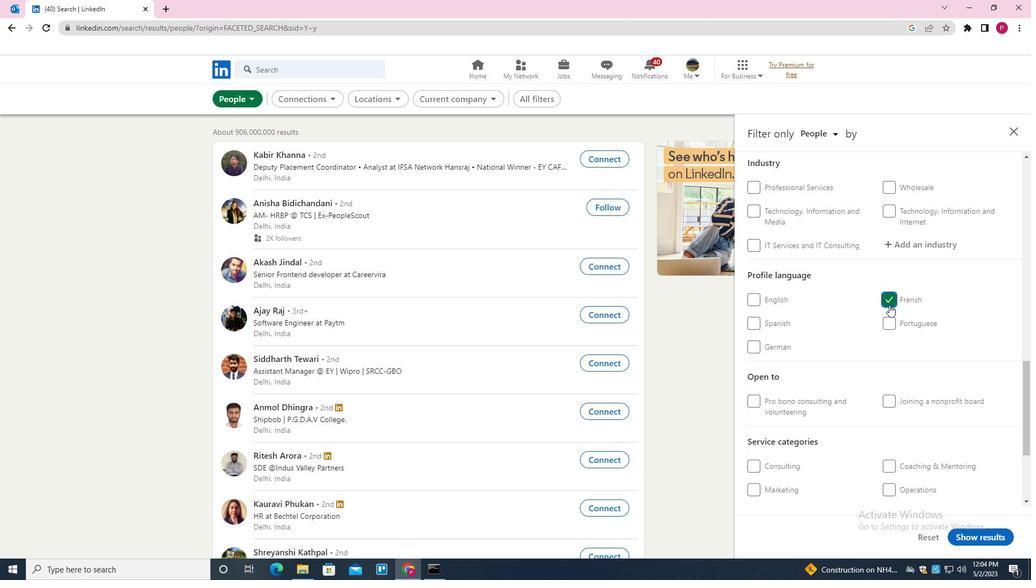 
Action: Mouse scrolled (889, 305) with delta (0, 0)
Screenshot: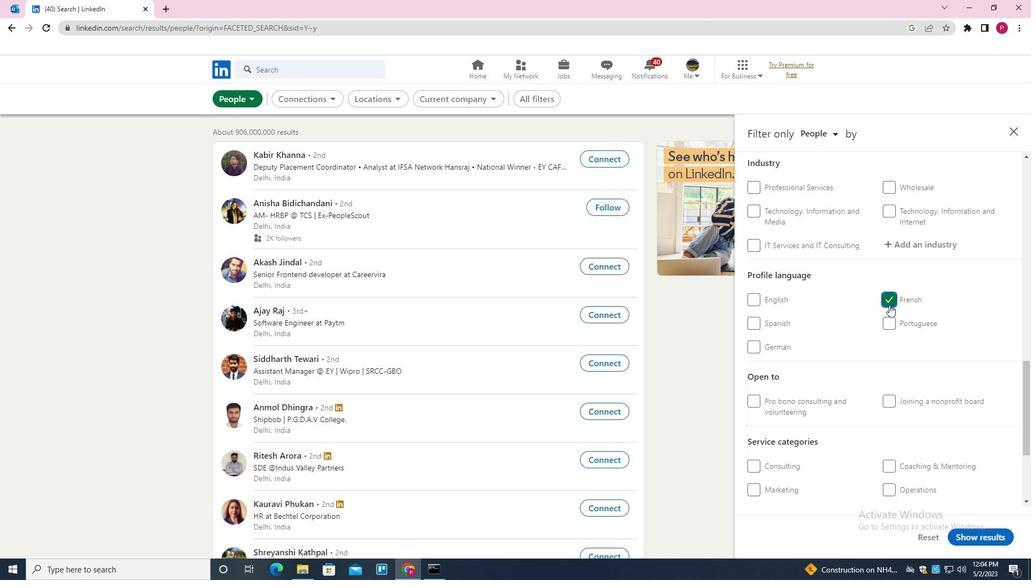 
Action: Mouse scrolled (889, 305) with delta (0, 0)
Screenshot: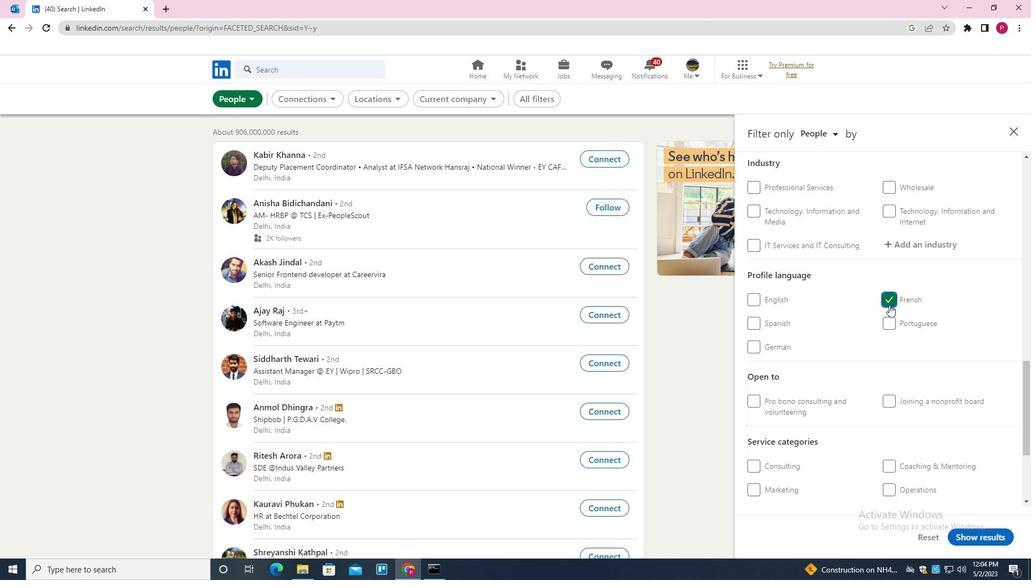 
Action: Mouse scrolled (889, 305) with delta (0, 0)
Screenshot: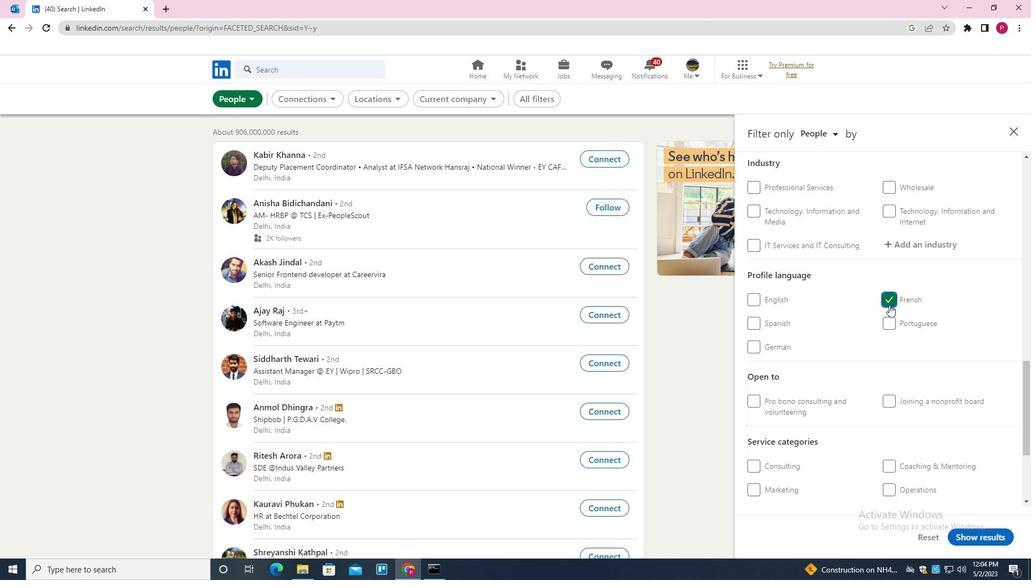 
Action: Mouse moved to (910, 233)
Screenshot: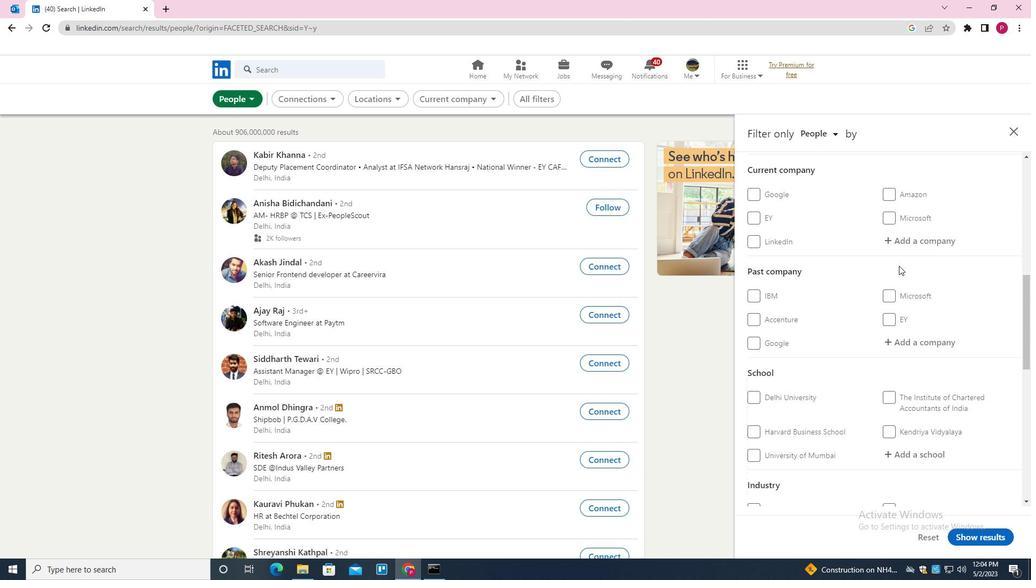 
Action: Mouse pressed left at (910, 233)
Screenshot: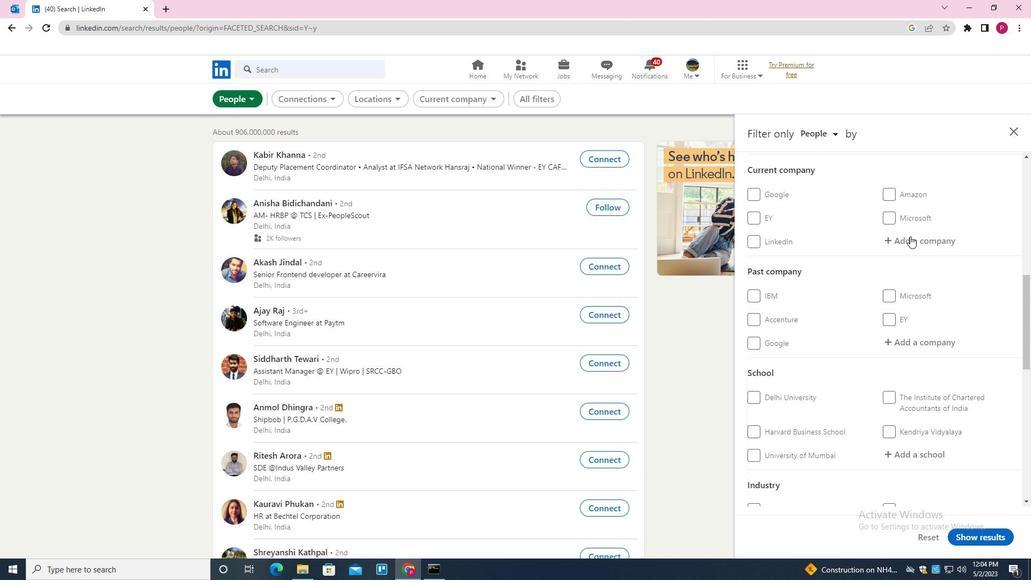 
Action: Key pressed <Key.shift>CONSTRUCTION<Key.shift>PLAC<Key.insert><Key.backspace><Key.backspace><Key.backspace><Key.backspace><Key.space><Key.shift>PLACEM<Key.down><Key.down>ENTT<Key.space><Key.backspace><Key.backspace><Key.space><Key.shift>OFFICU<Key.backspace><Key.down><Key.enter>
Screenshot: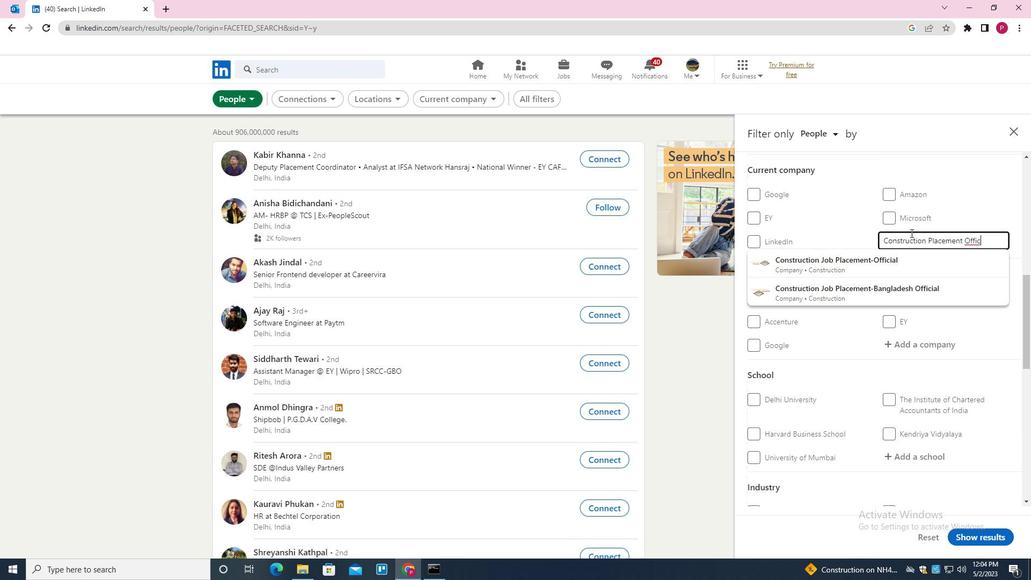 
Action: Mouse moved to (840, 322)
Screenshot: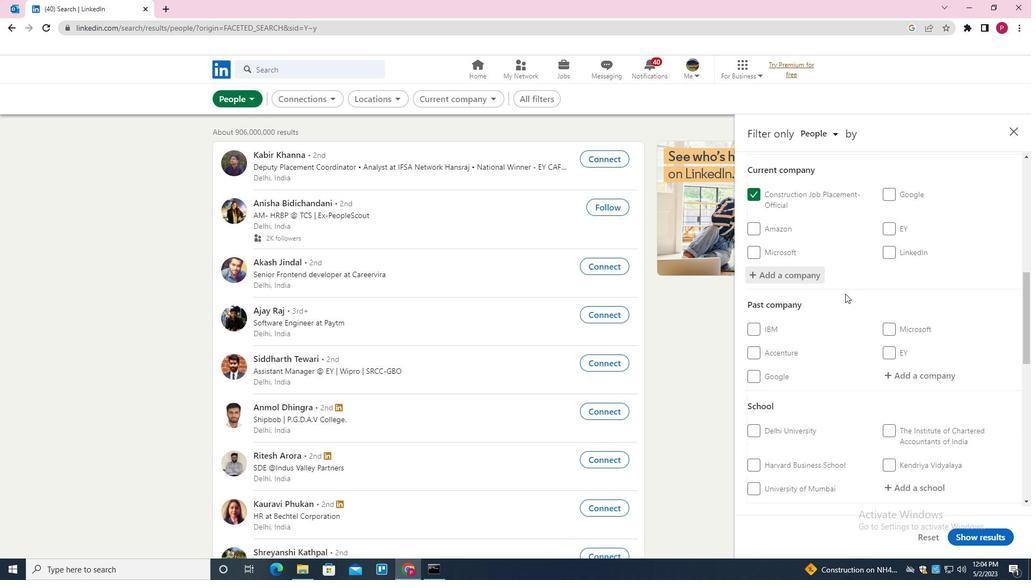 
Action: Mouse scrolled (840, 322) with delta (0, 0)
Screenshot: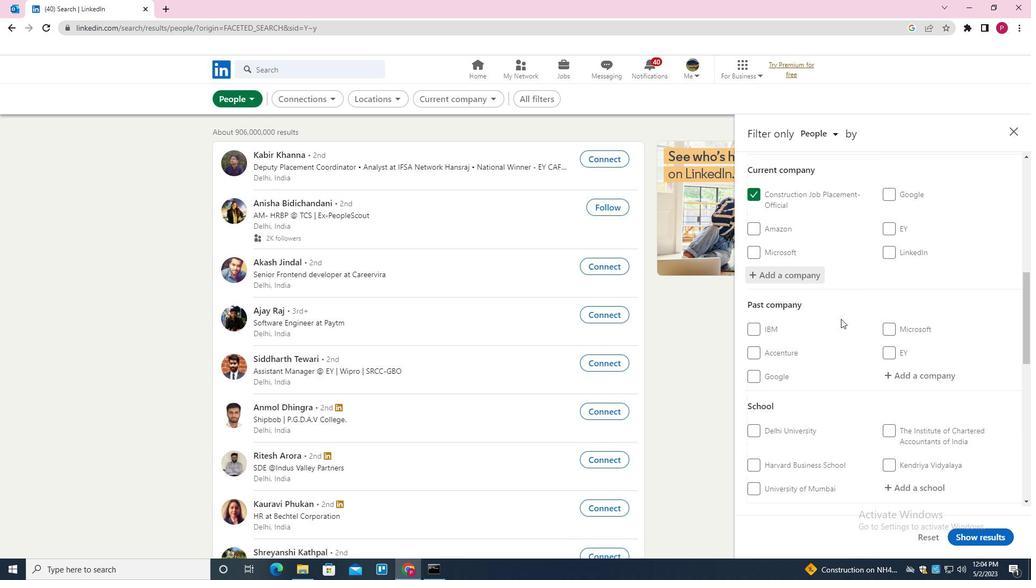 
Action: Mouse moved to (840, 323)
Screenshot: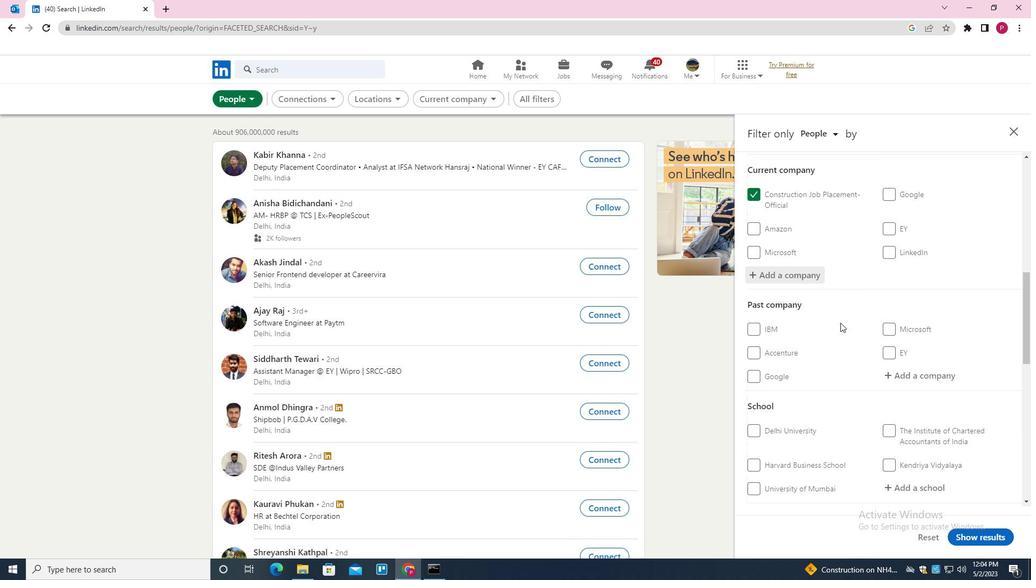 
Action: Mouse scrolled (840, 322) with delta (0, 0)
Screenshot: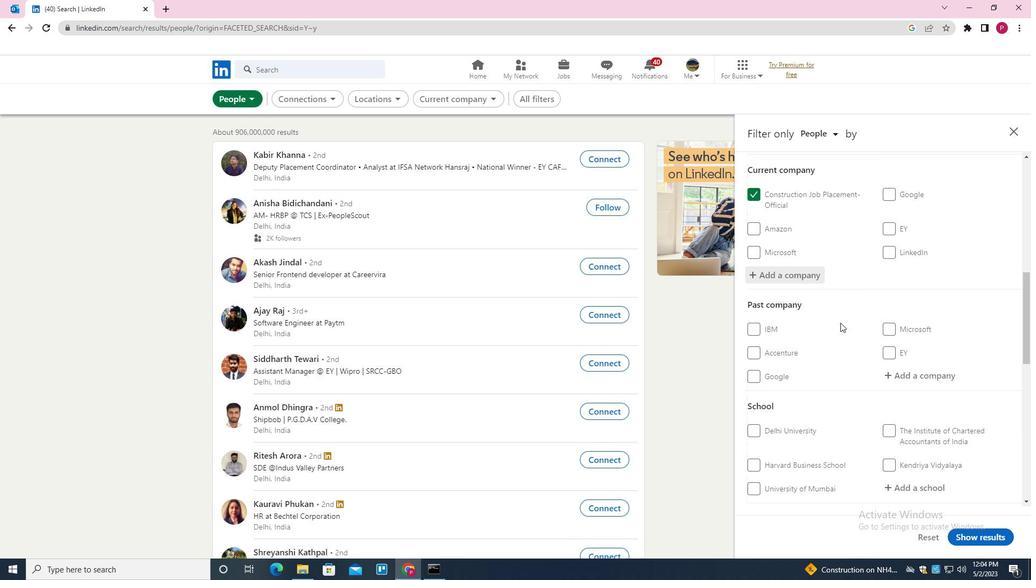 
Action: Mouse moved to (840, 324)
Screenshot: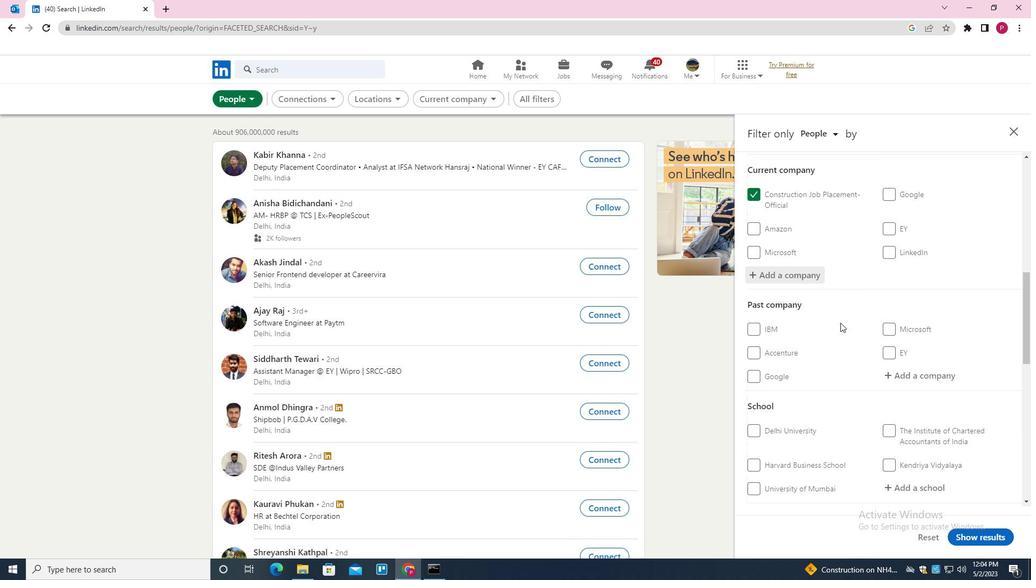 
Action: Mouse scrolled (840, 323) with delta (0, 0)
Screenshot: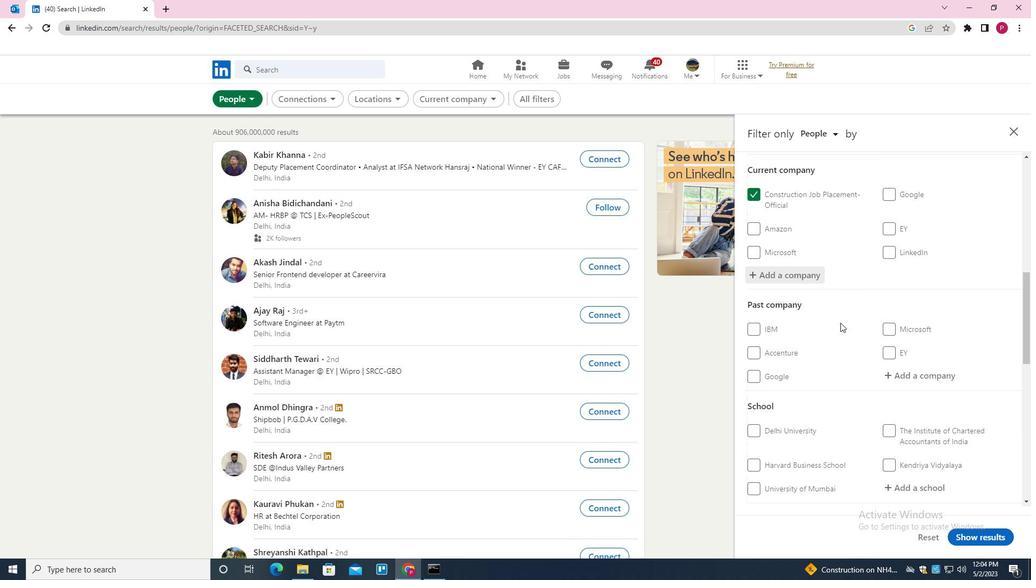 
Action: Mouse moved to (844, 335)
Screenshot: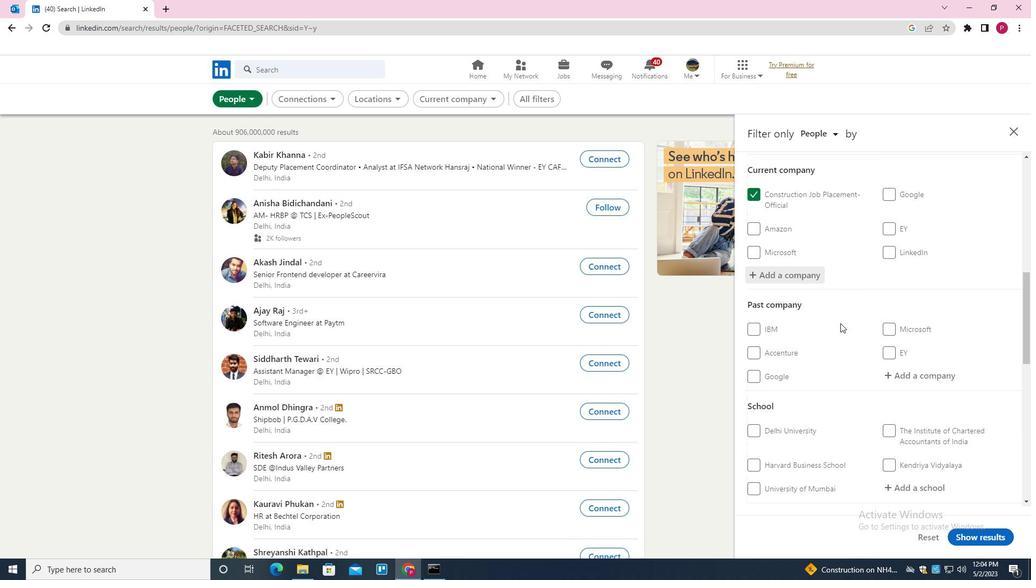 
Action: Mouse scrolled (844, 334) with delta (0, 0)
Screenshot: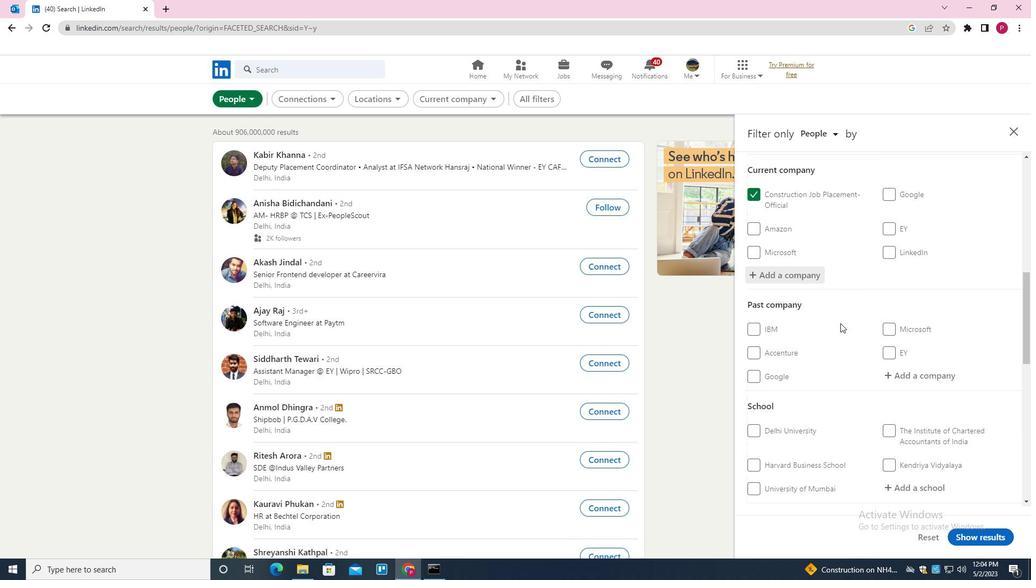 
Action: Mouse moved to (924, 277)
Screenshot: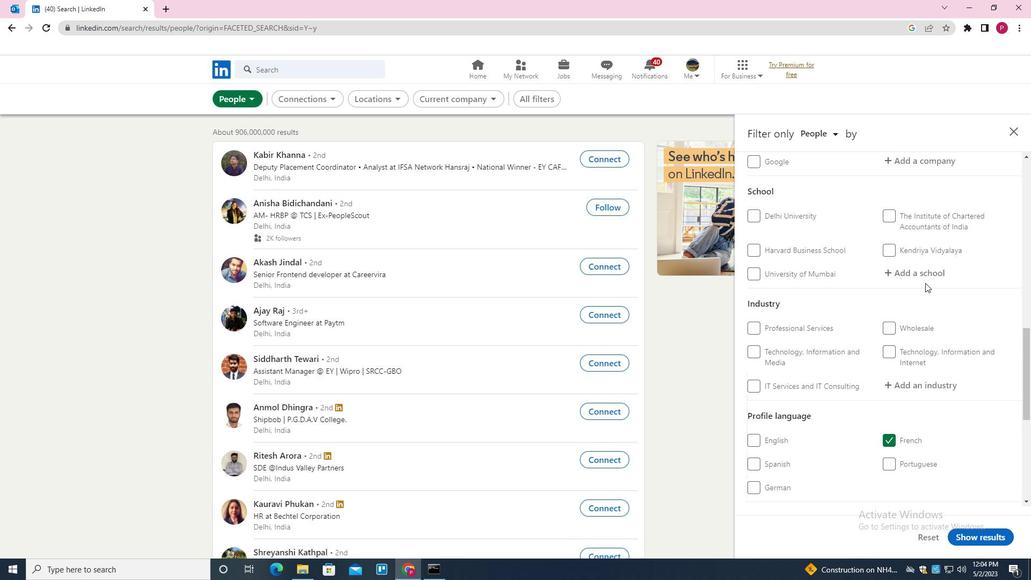 
Action: Mouse pressed left at (924, 277)
Screenshot: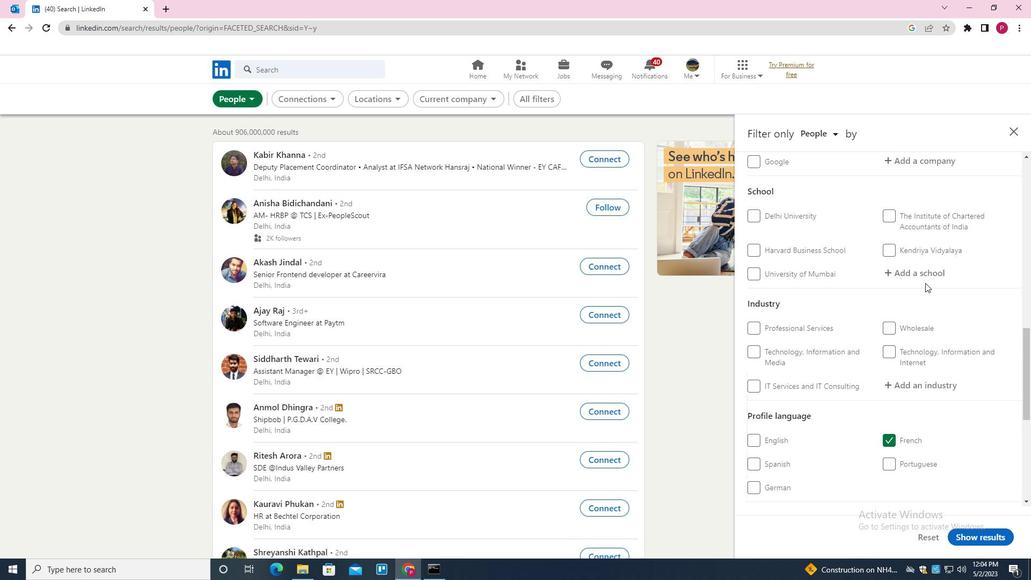 
Action: Key pressed <Key.shift><Key.shift>SRI<Key.space>PADMAVATI<Key.space><Key.backspace><Key.backspace><Key.backspace>TI<Key.space><Key.down><Key.enter>
Screenshot: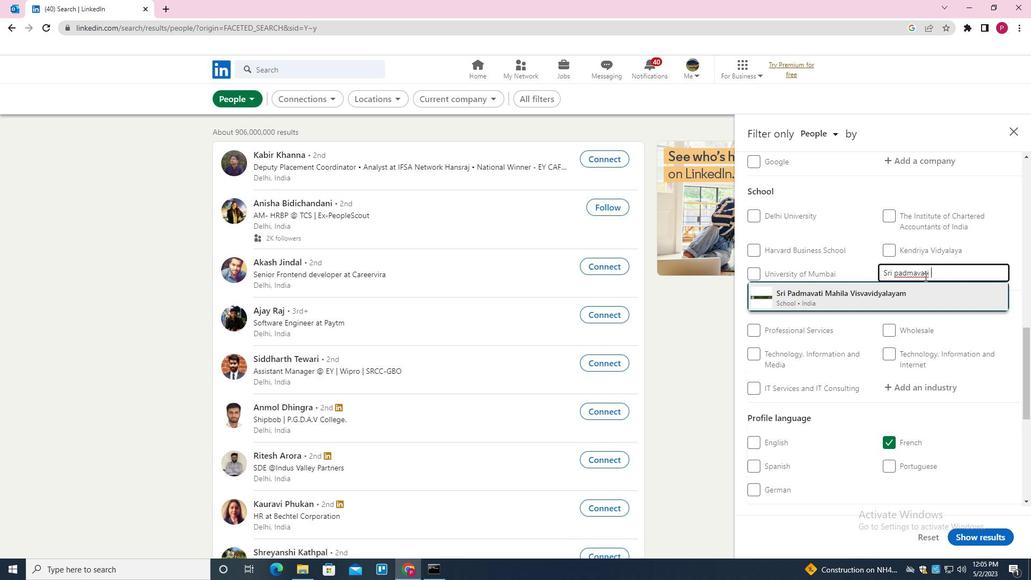 
Action: Mouse moved to (875, 313)
Screenshot: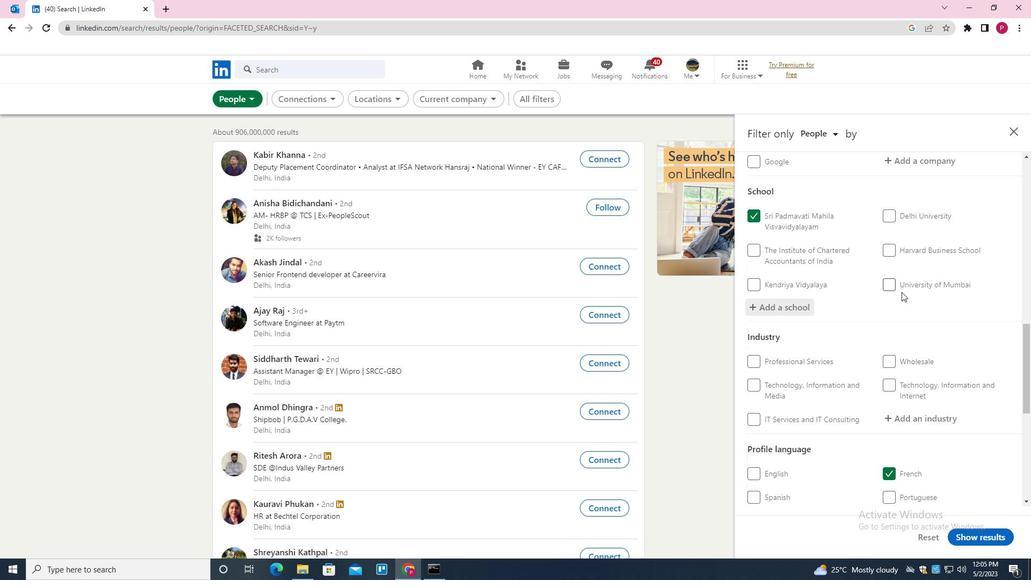 
Action: Mouse scrolled (875, 313) with delta (0, 0)
Screenshot: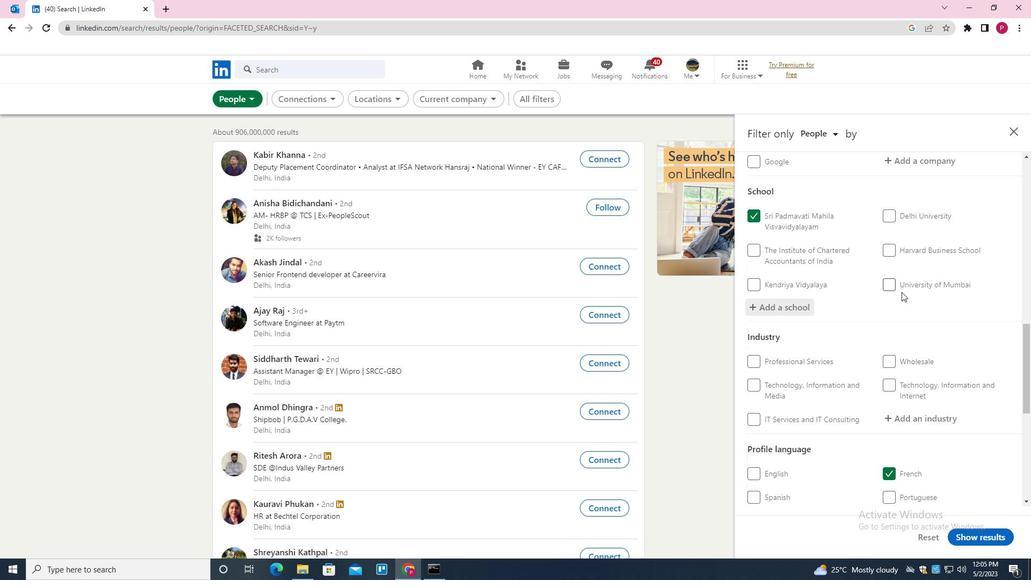 
Action: Mouse scrolled (875, 313) with delta (0, 0)
Screenshot: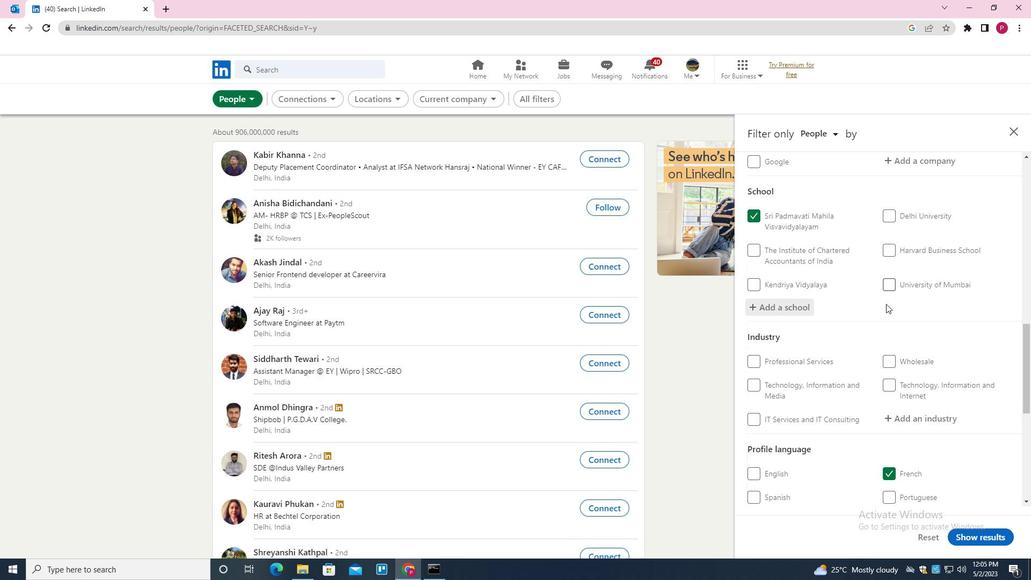 
Action: Mouse moved to (930, 317)
Screenshot: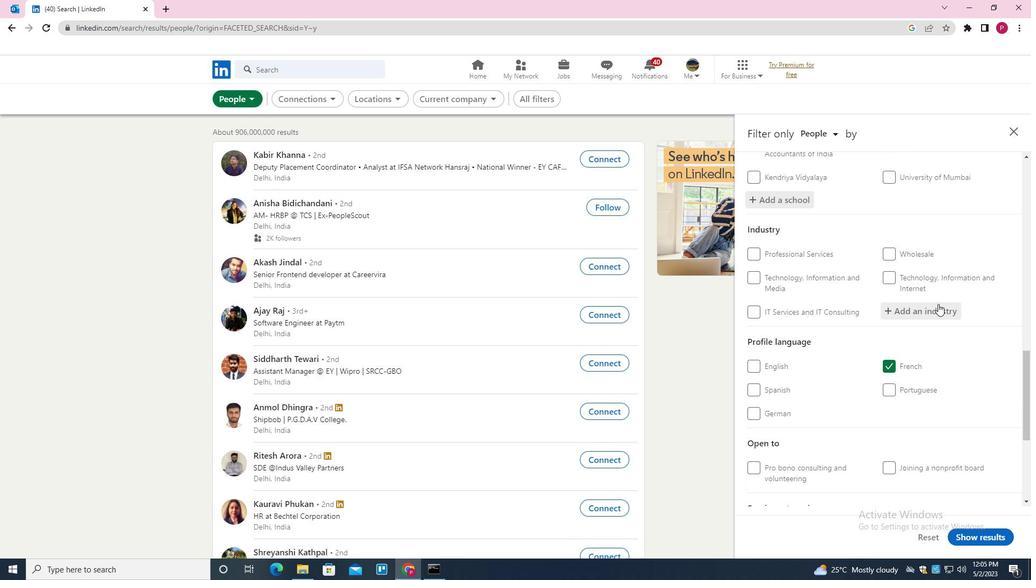 
Action: Mouse pressed left at (930, 317)
Screenshot: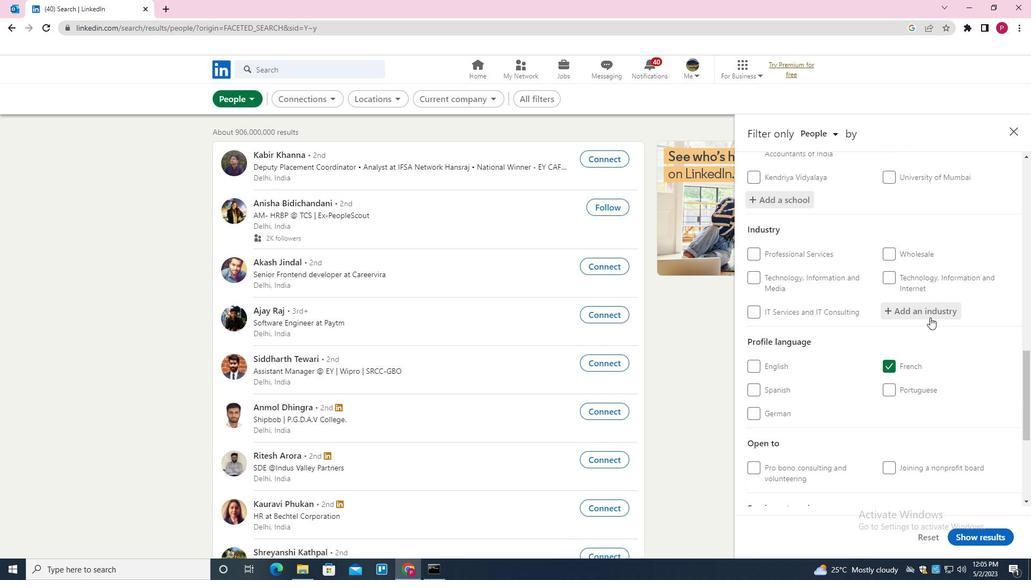 
Action: Key pressed <Key.shift><Key.shift><Key.shift><Key.shift><Key.shift>RETAIL<Key.space><Key.shift>OFFICE<Key.down><Key.enter>
Screenshot: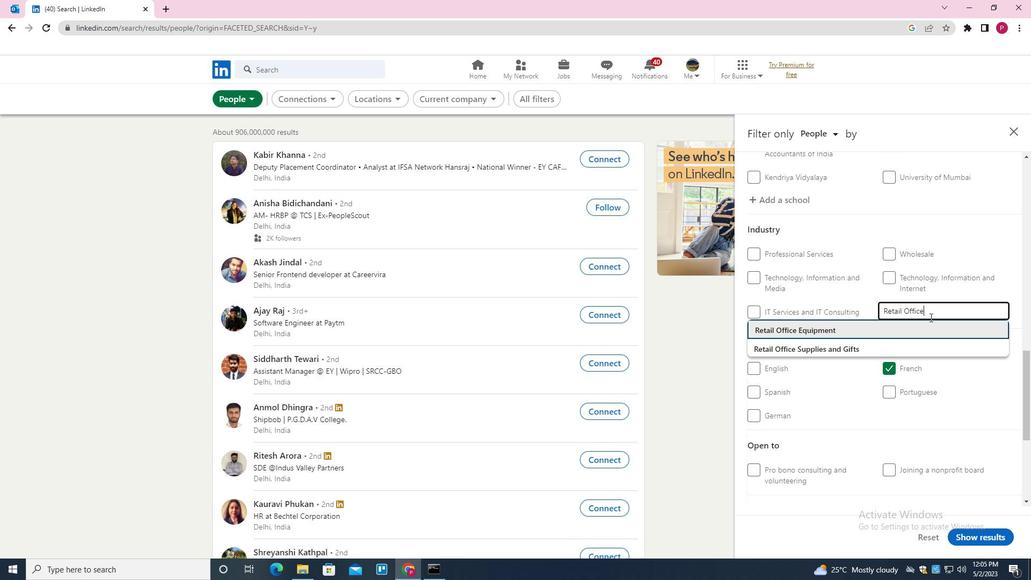 
Action: Mouse moved to (929, 317)
Screenshot: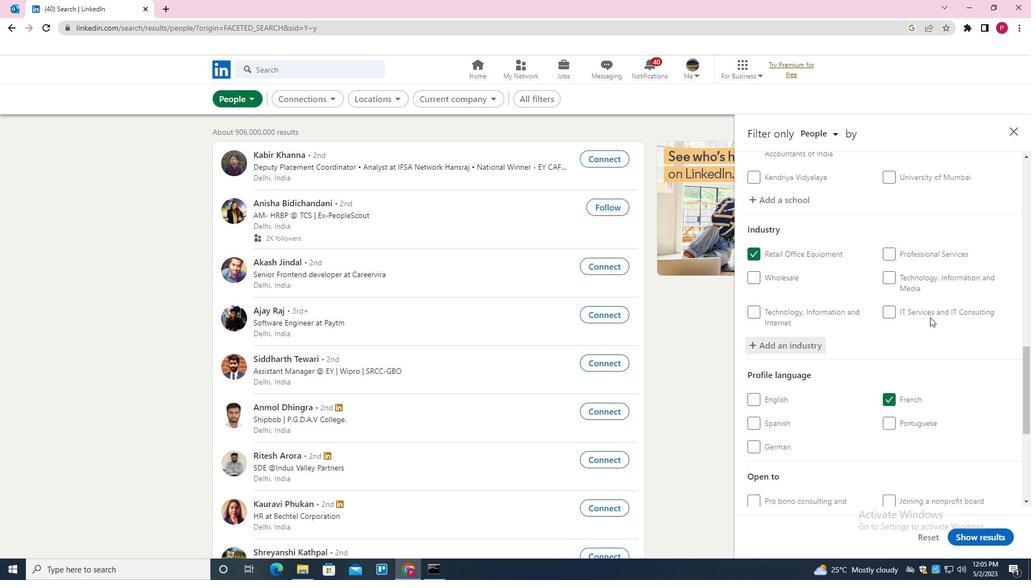 
Action: Mouse scrolled (929, 316) with delta (0, 0)
Screenshot: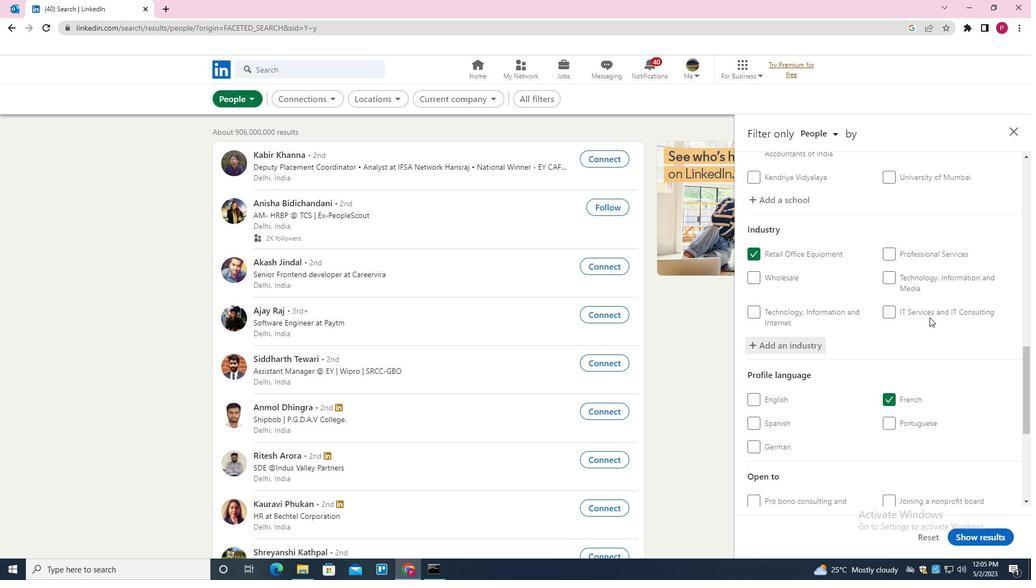 
Action: Mouse scrolled (929, 316) with delta (0, 0)
Screenshot: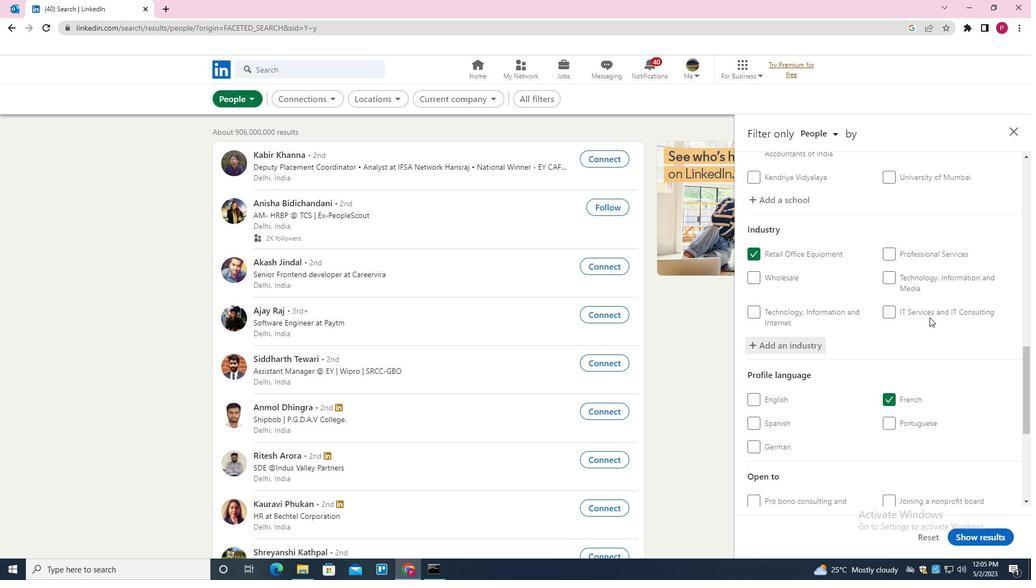 
Action: Mouse scrolled (929, 316) with delta (0, 0)
Screenshot: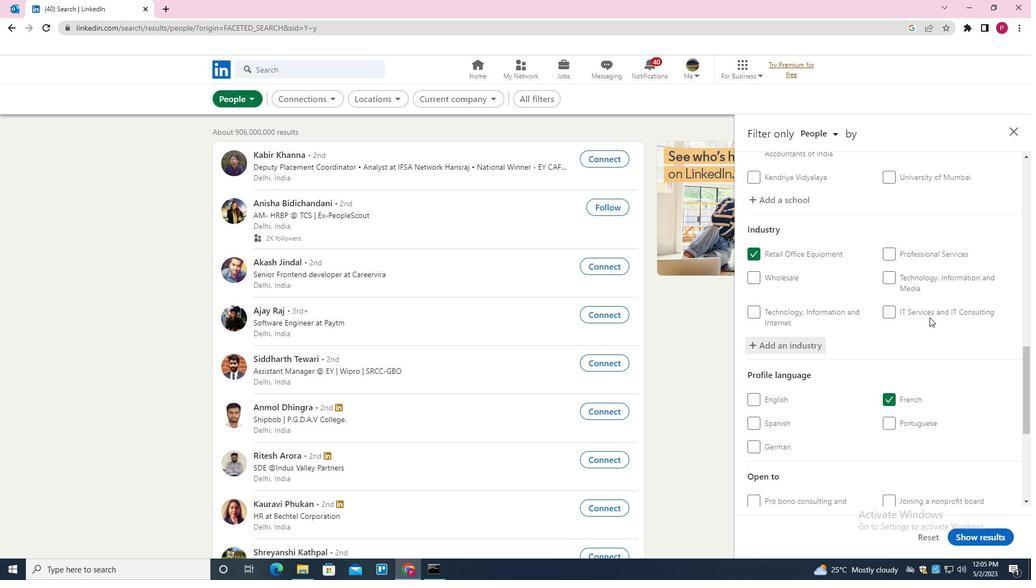 
Action: Mouse scrolled (929, 316) with delta (0, 0)
Screenshot: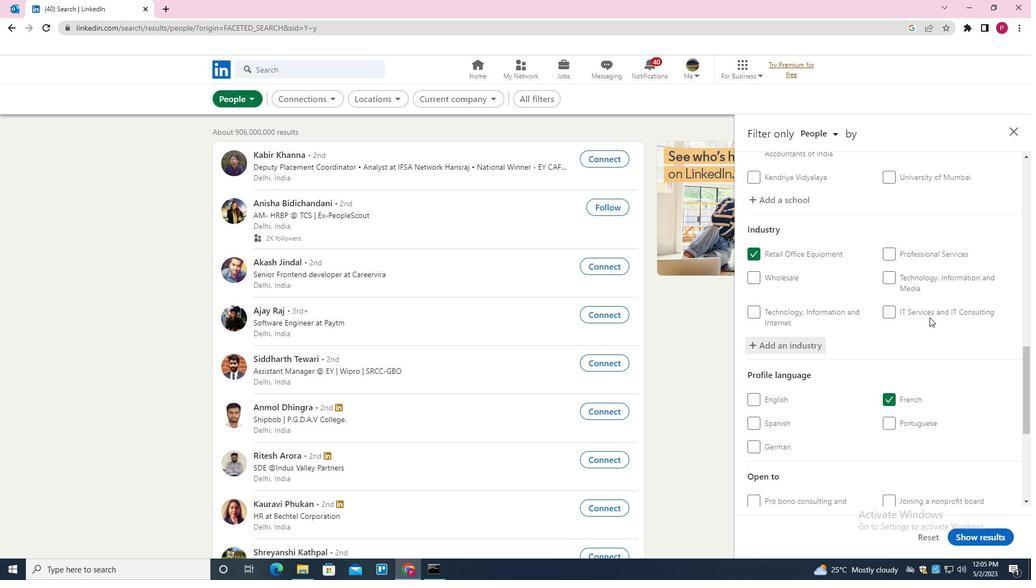
Action: Mouse scrolled (929, 316) with delta (0, 0)
Screenshot: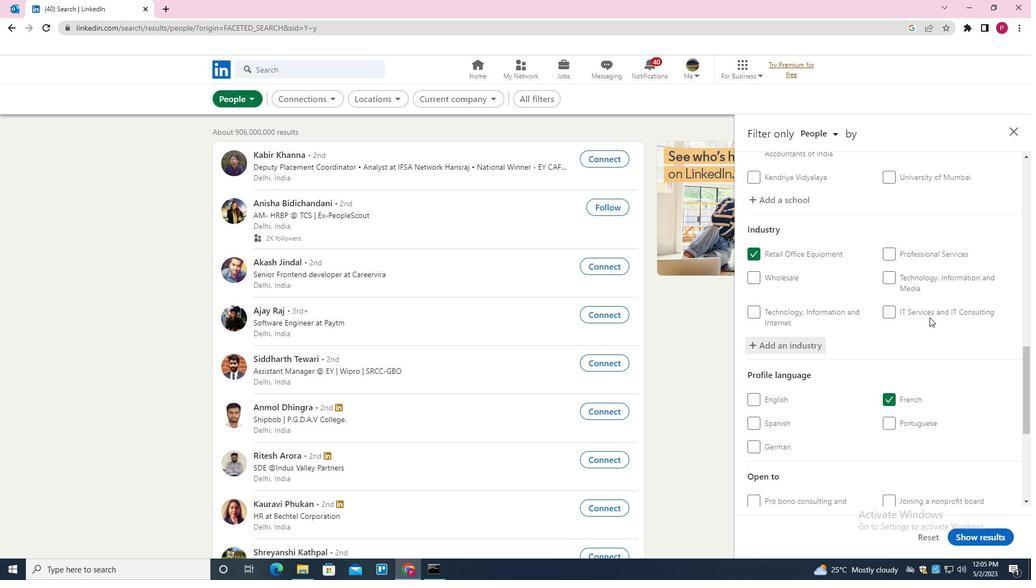 
Action: Mouse moved to (909, 351)
Screenshot: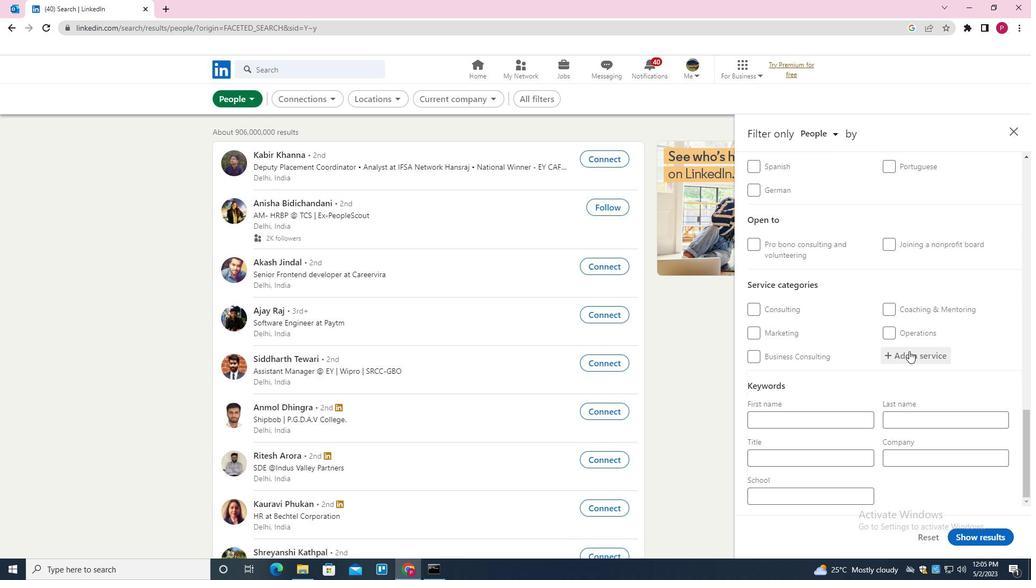
Action: Mouse pressed left at (909, 351)
Screenshot: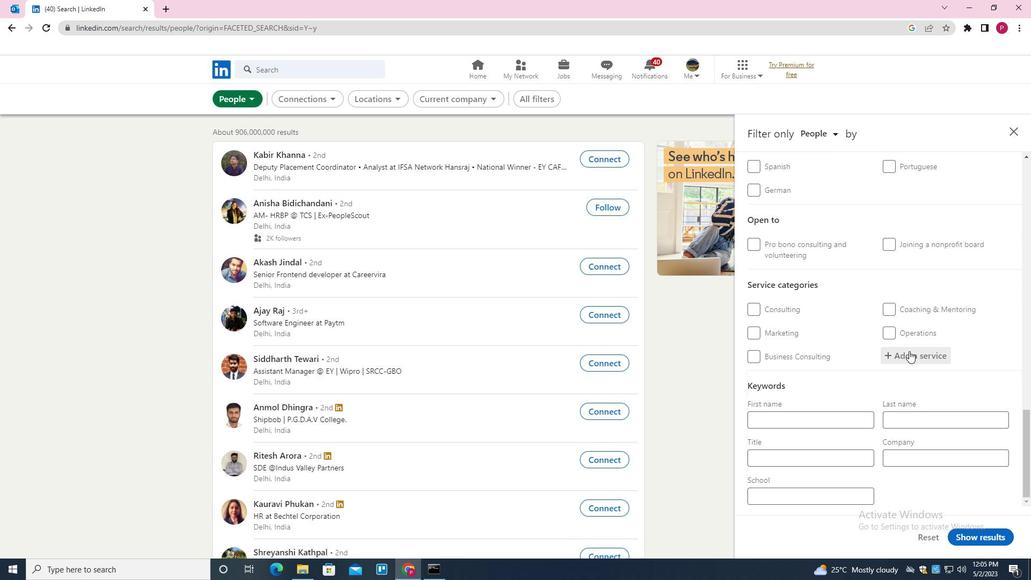 
Action: Key pressed <Key.shift><Key.shift><Key.shift><Key.shift><Key.shift><Key.shift><Key.shift><Key.shift><Key.shift><Key.shift><Key.shift><Key.shift><Key.shift><Key.shift><Key.shift><Key.shift><Key.shift><Key.shift><Key.shift><Key.shift><Key.shift><Key.shift><Key.shift><Key.shift><Key.shift><Key.shift><Key.shift>MORT<Key.down><Key.enter>
Screenshot: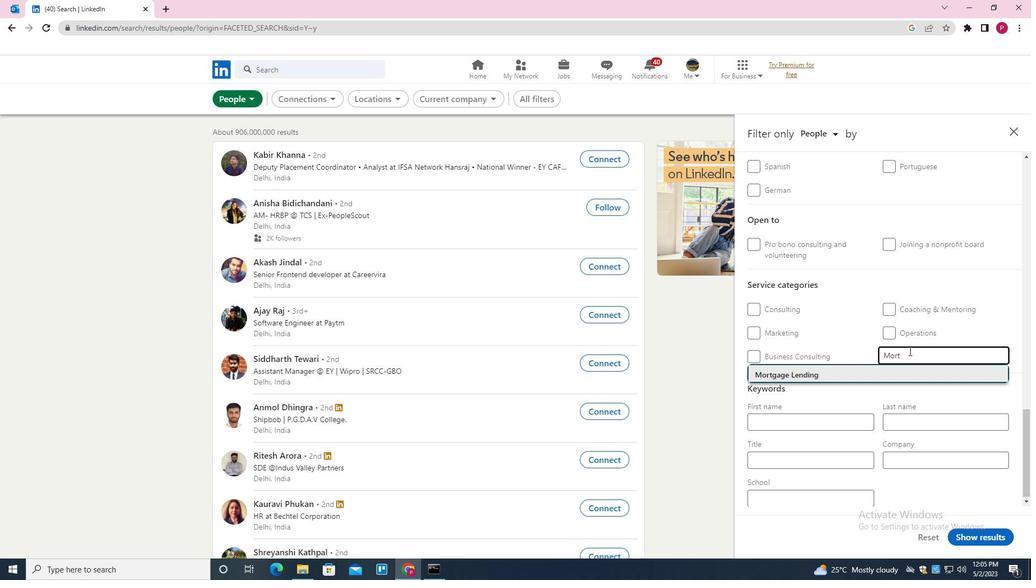 
Action: Mouse scrolled (909, 350) with delta (0, 0)
Screenshot: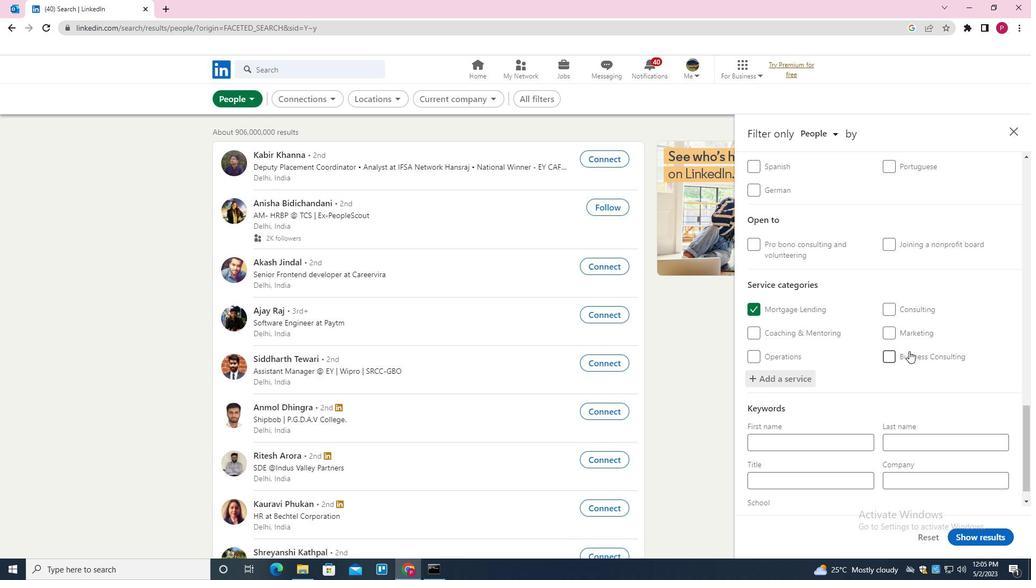 
Action: Mouse scrolled (909, 350) with delta (0, 0)
Screenshot: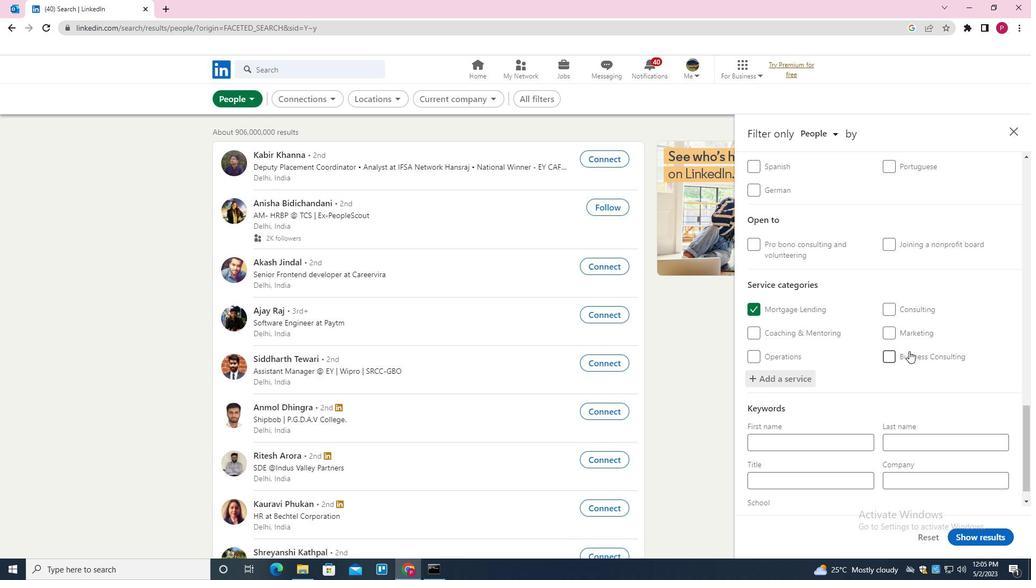 
Action: Mouse scrolled (909, 350) with delta (0, 0)
Screenshot: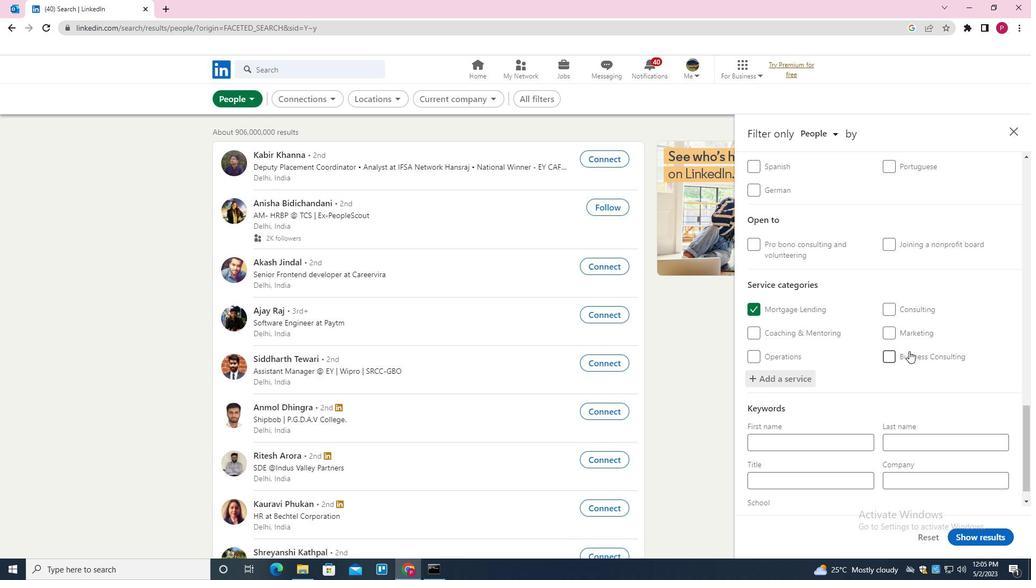 
Action: Mouse scrolled (909, 350) with delta (0, 0)
Screenshot: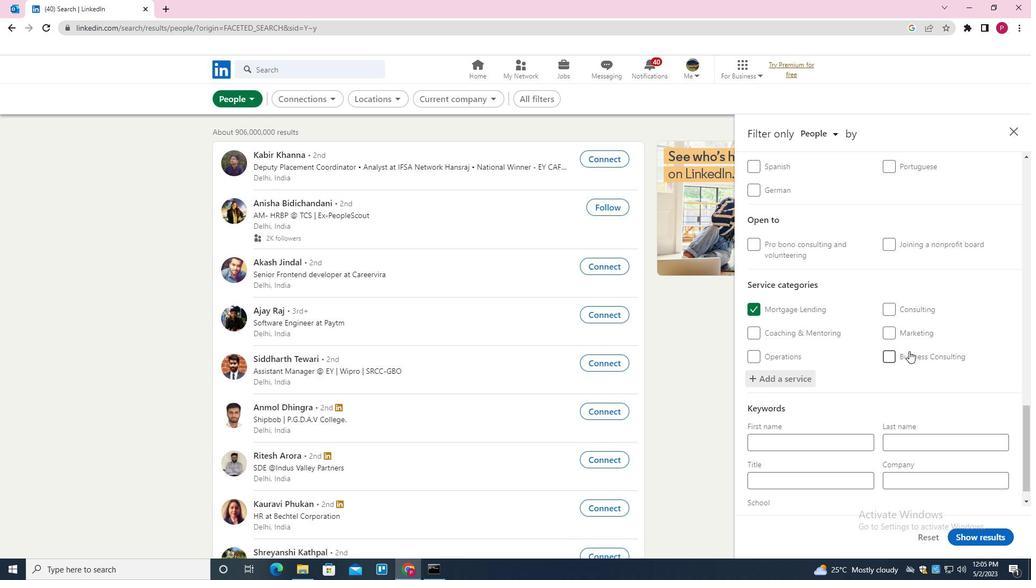 
Action: Mouse moved to (889, 367)
Screenshot: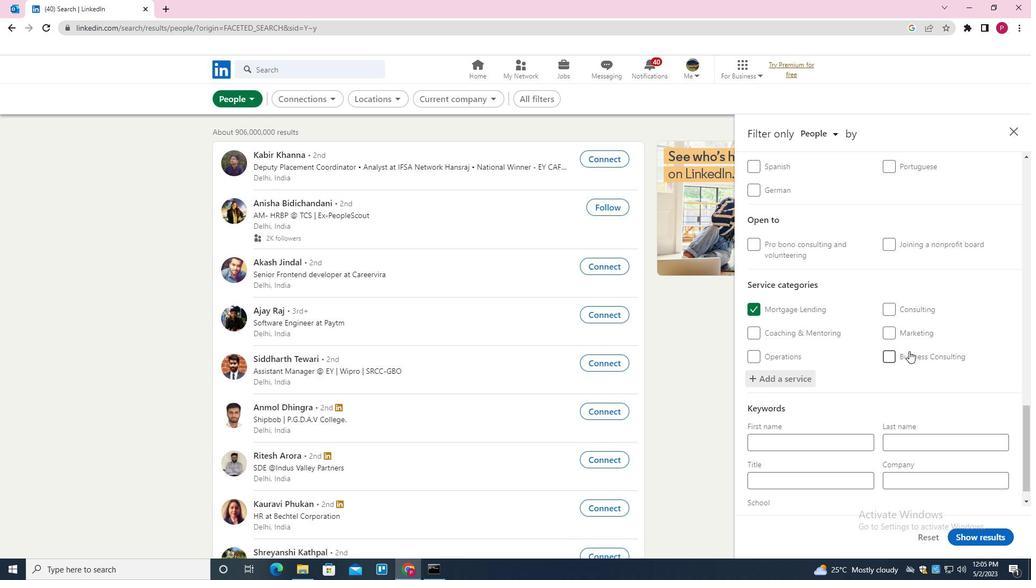 
Action: Mouse scrolled (889, 366) with delta (0, 0)
Screenshot: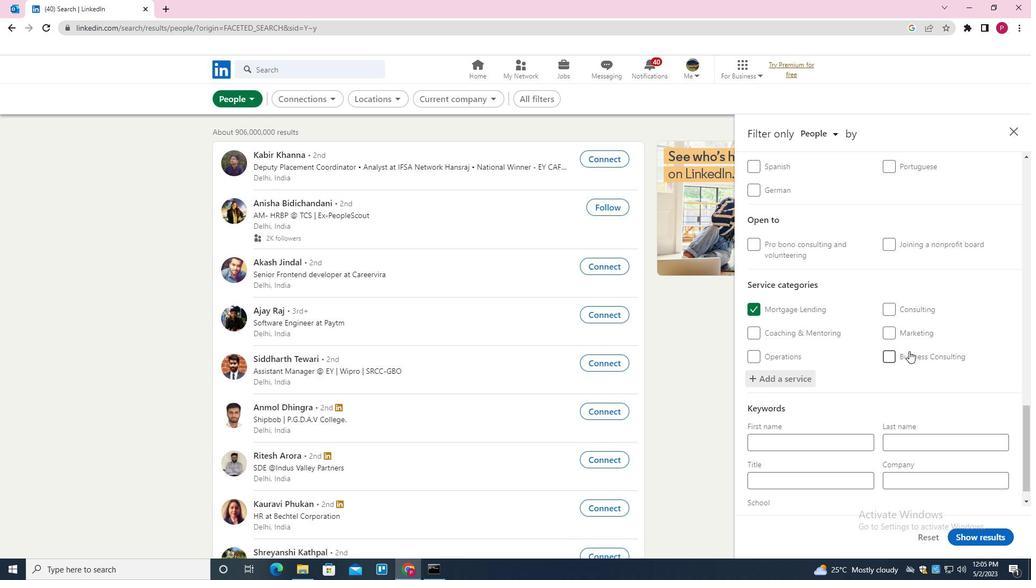 
Action: Mouse moved to (765, 460)
Screenshot: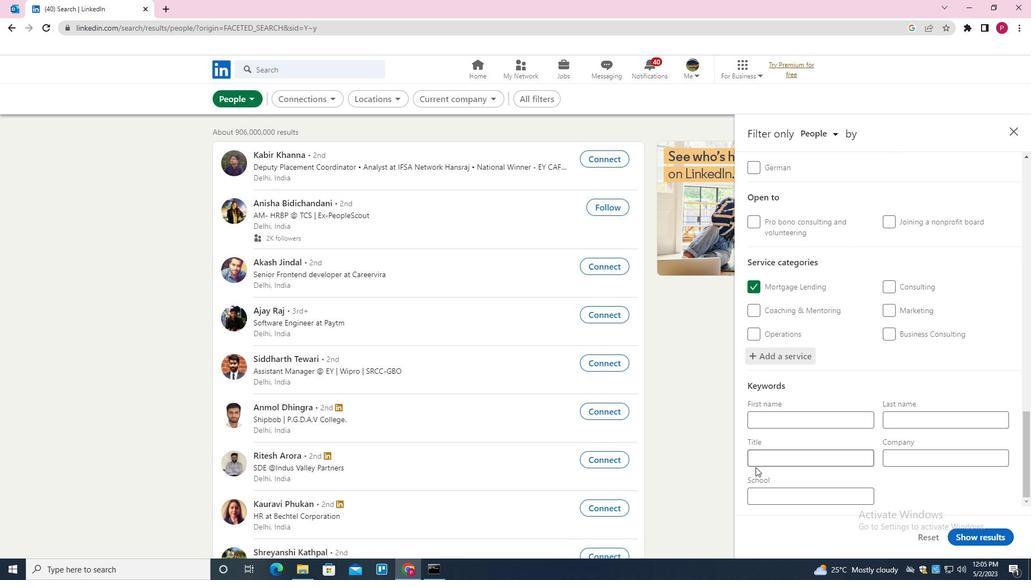 
Action: Mouse pressed left at (765, 460)
Screenshot: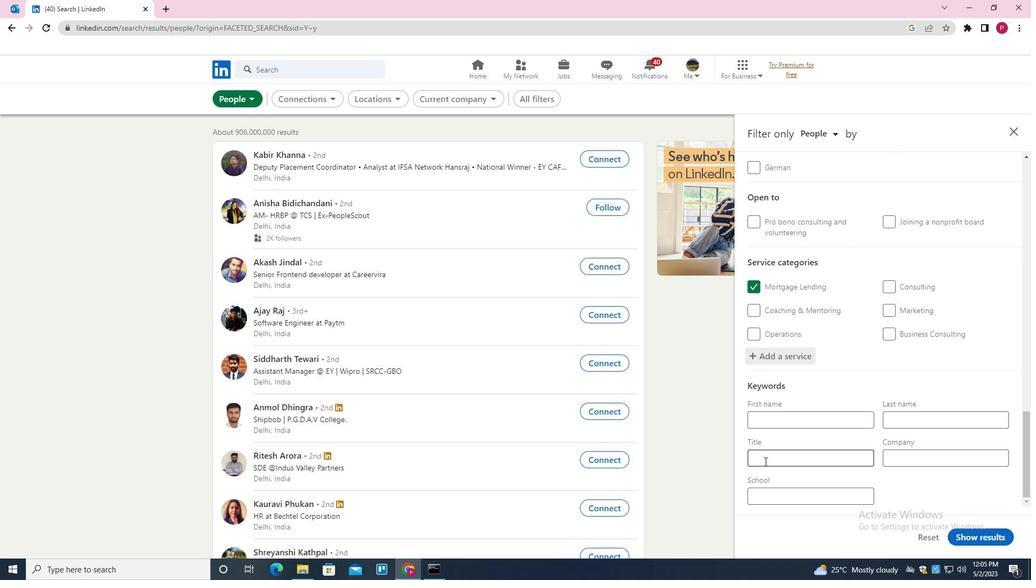 
Action: Key pressed <Key.shift>FRONTLINE<Key.space><Key.shift><Key.shift>EMPLOYEES
Screenshot: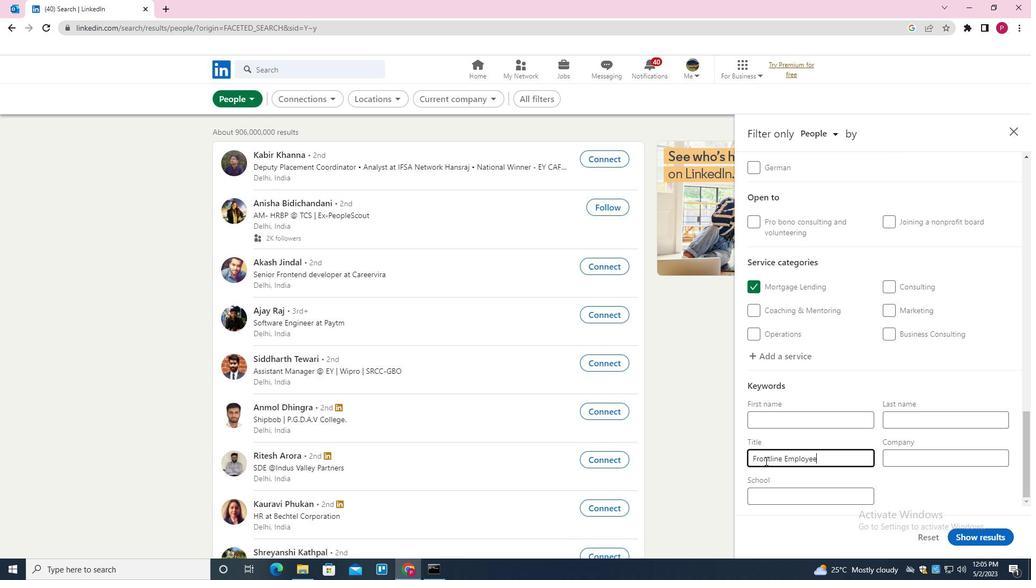 
Action: Mouse moved to (989, 539)
Screenshot: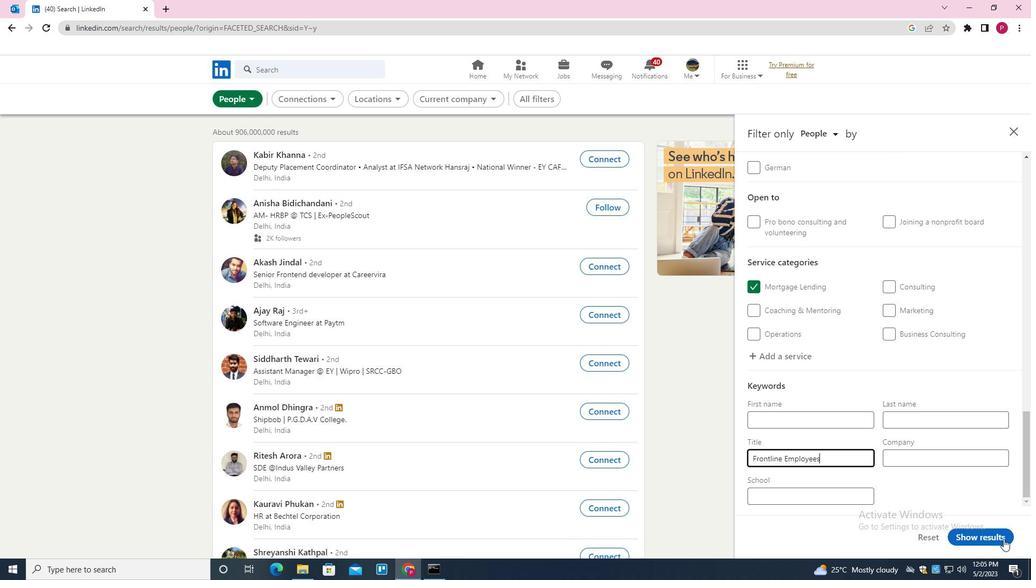 
Action: Mouse pressed left at (989, 539)
Screenshot: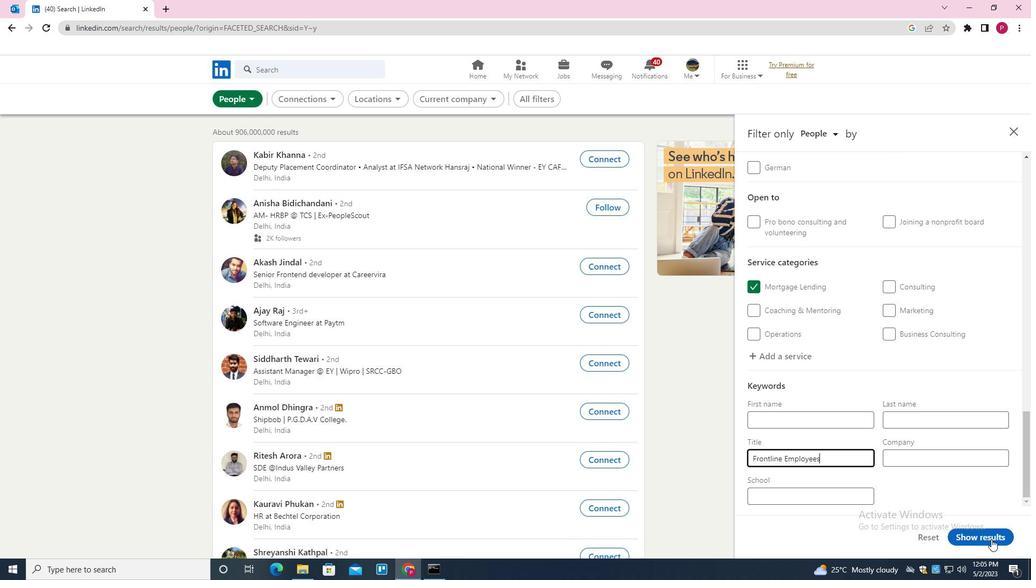 
Action: Mouse moved to (988, 539)
Screenshot: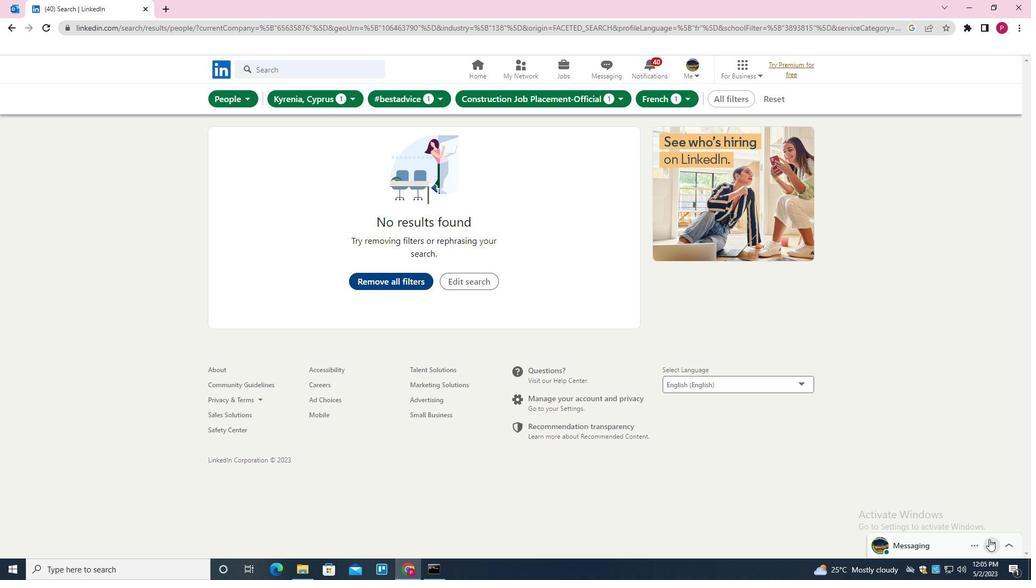 
